 Task: Find connections with filter location Svendborg with filter topic #2021with filter profile language Spanish with filter current company Cornerstone OnDemand with filter school Punyashlok Ahilyadevi Holkar Solapur University, Solapur with filter industry Baked Goods Manufacturing with filter service category Ghostwriting with filter keywords title Office Volunteer
Action: Mouse moved to (546, 71)
Screenshot: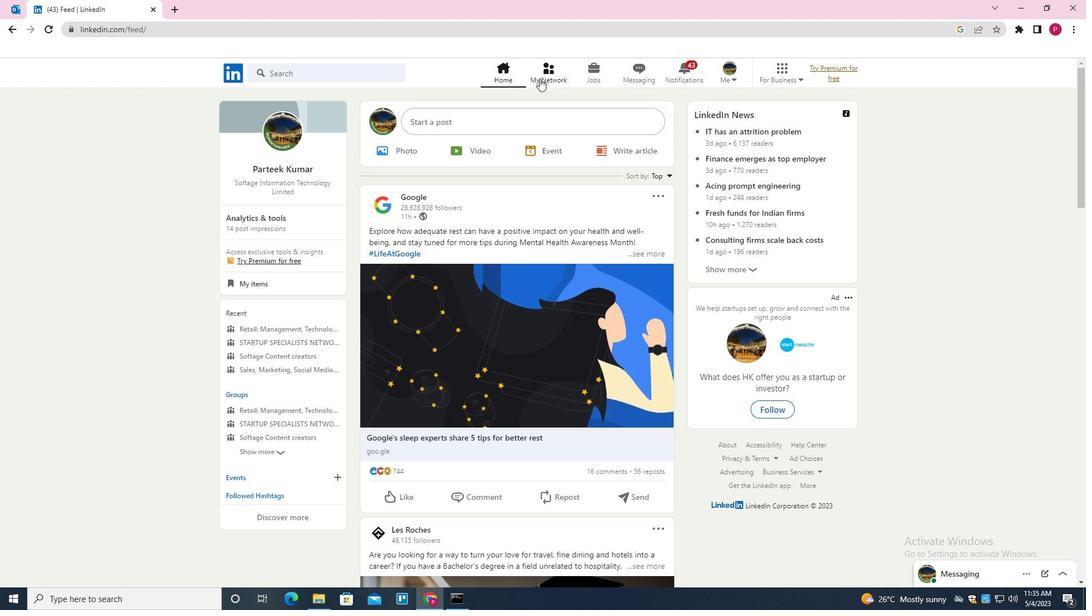 
Action: Mouse pressed left at (546, 71)
Screenshot: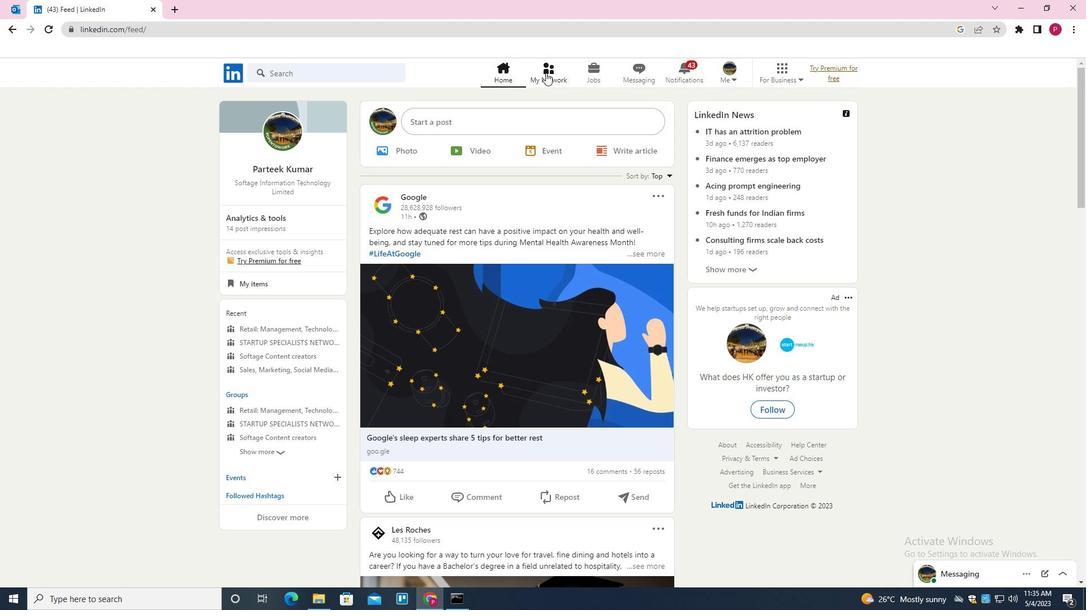 
Action: Mouse moved to (343, 136)
Screenshot: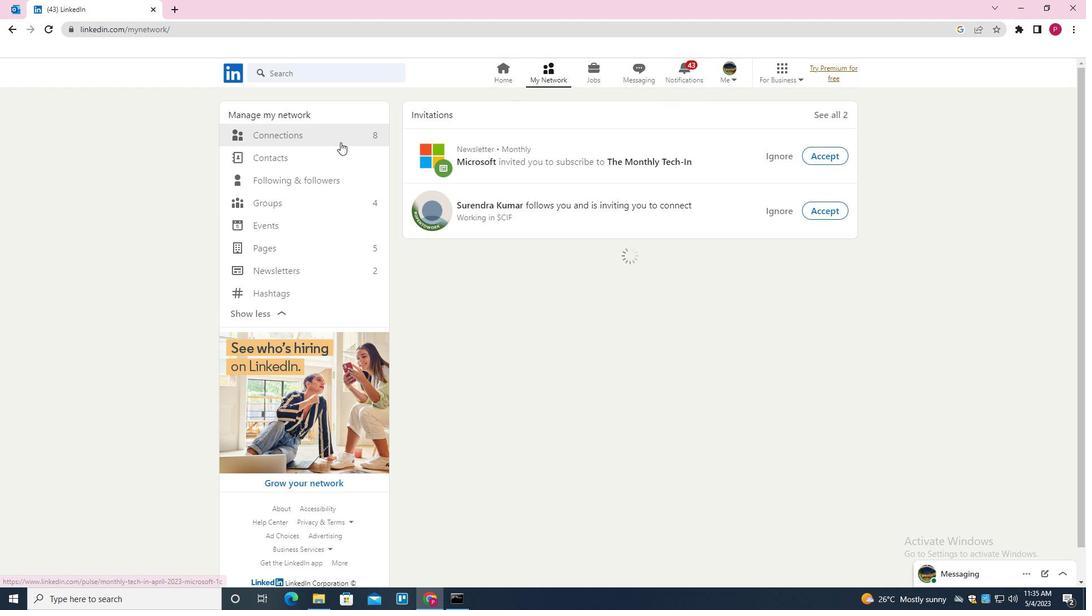 
Action: Mouse pressed left at (343, 136)
Screenshot: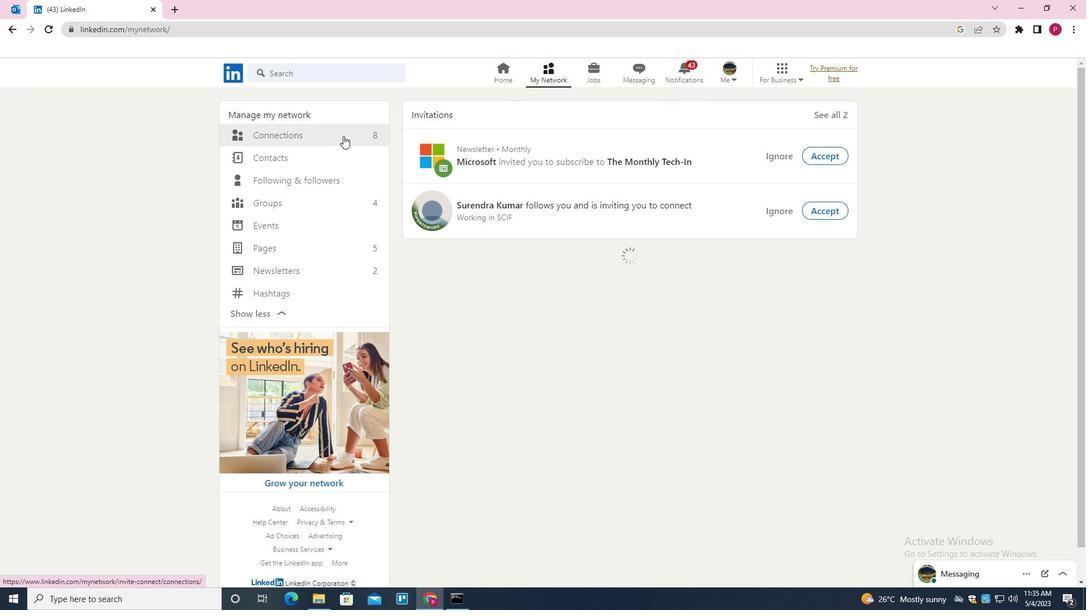 
Action: Mouse moved to (645, 136)
Screenshot: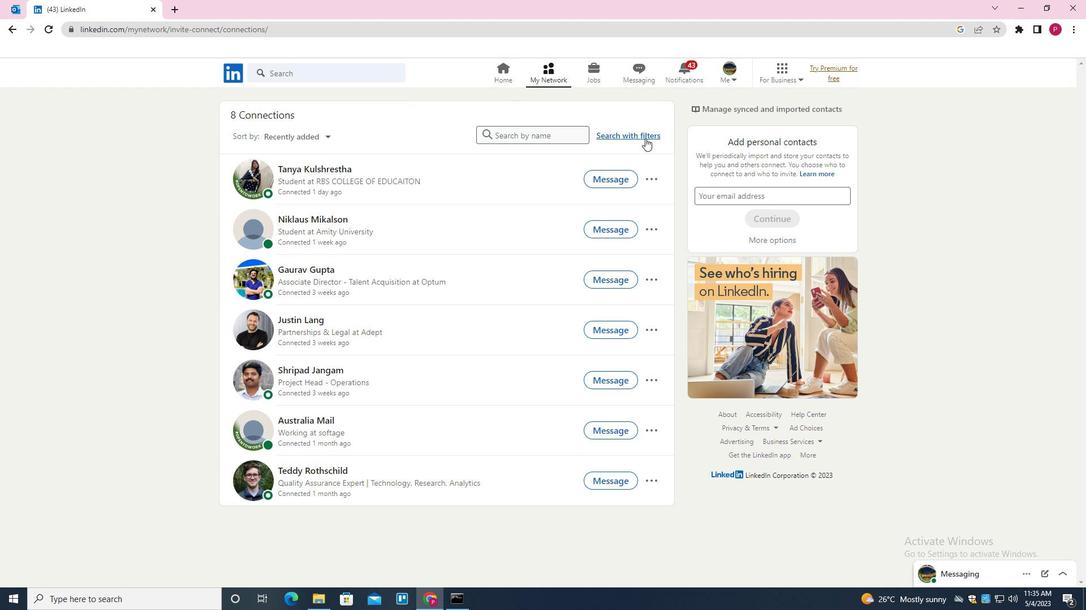 
Action: Mouse pressed left at (645, 136)
Screenshot: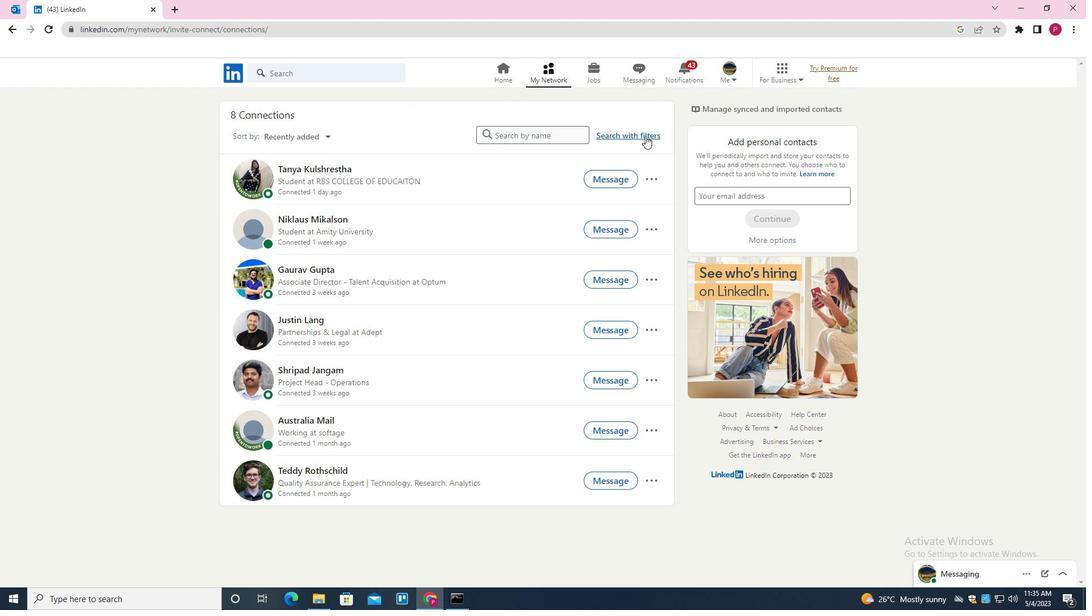 
Action: Mouse moved to (576, 102)
Screenshot: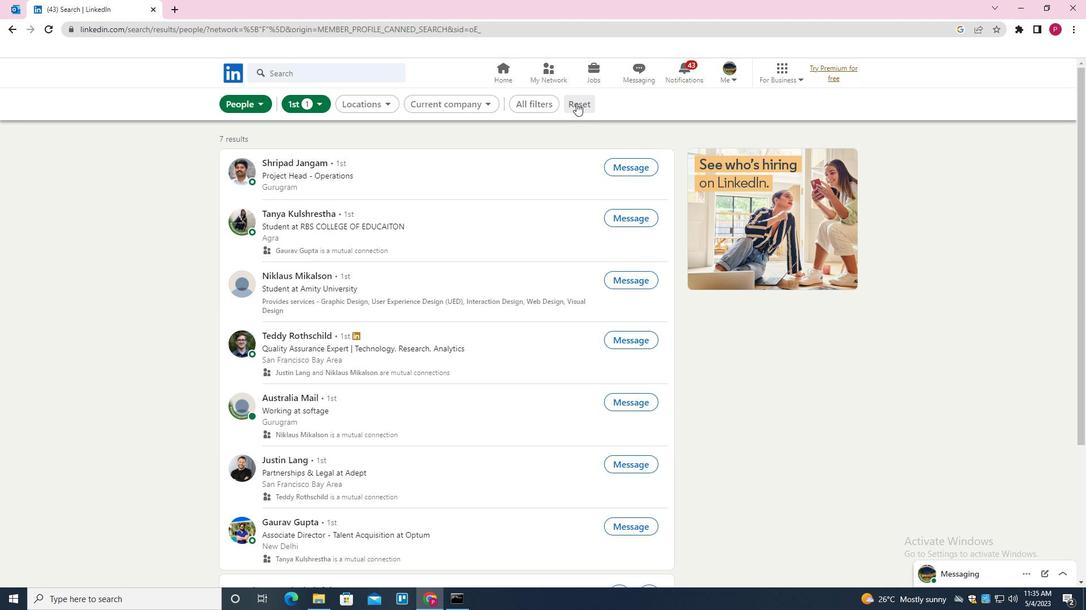 
Action: Mouse pressed left at (576, 102)
Screenshot: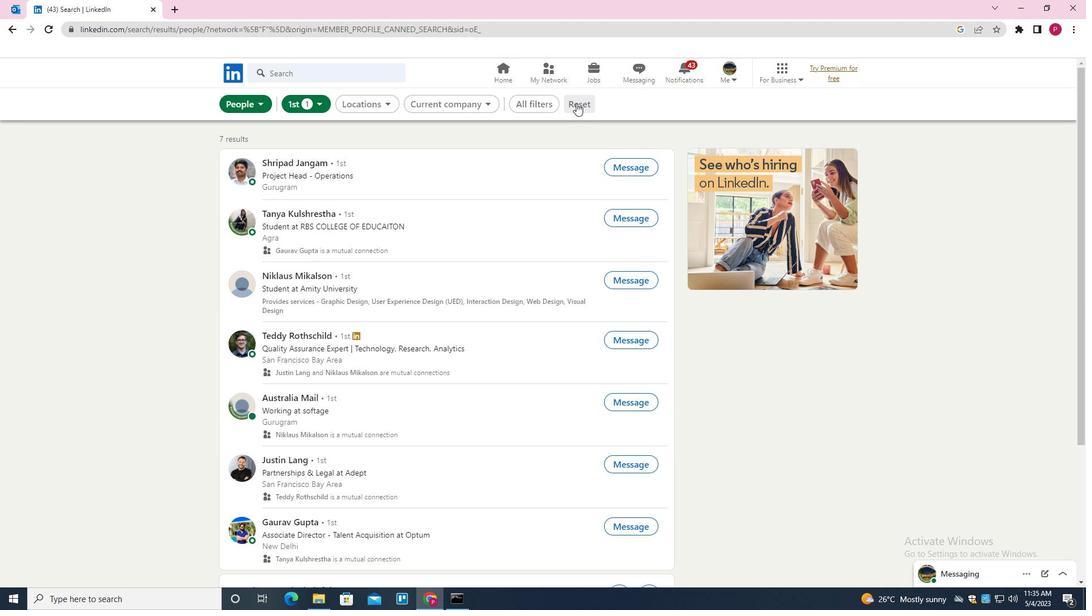 
Action: Mouse moved to (562, 109)
Screenshot: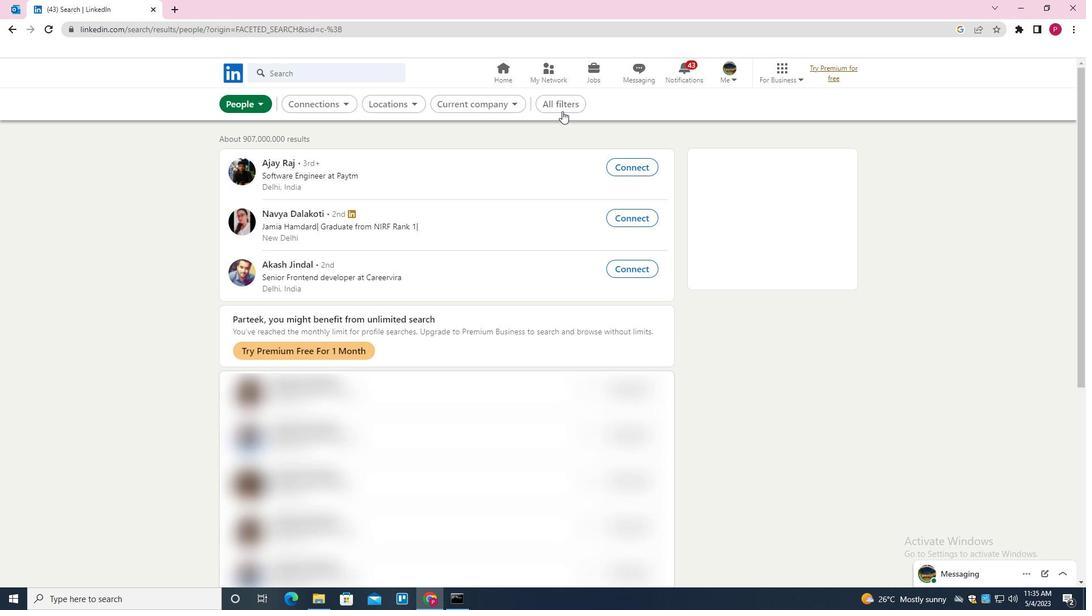 
Action: Mouse pressed left at (562, 109)
Screenshot: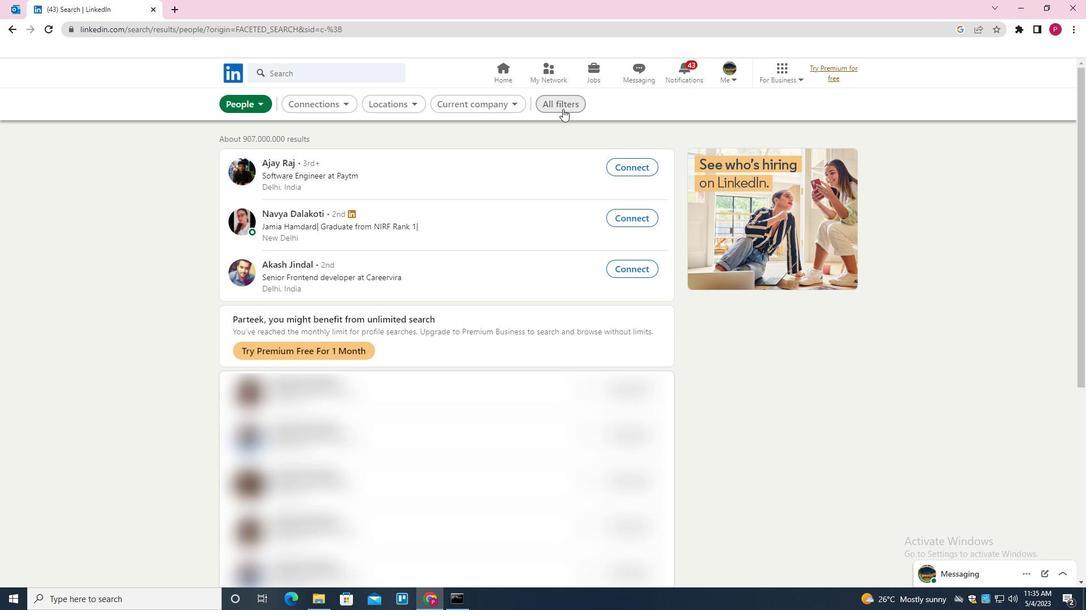
Action: Mouse moved to (898, 268)
Screenshot: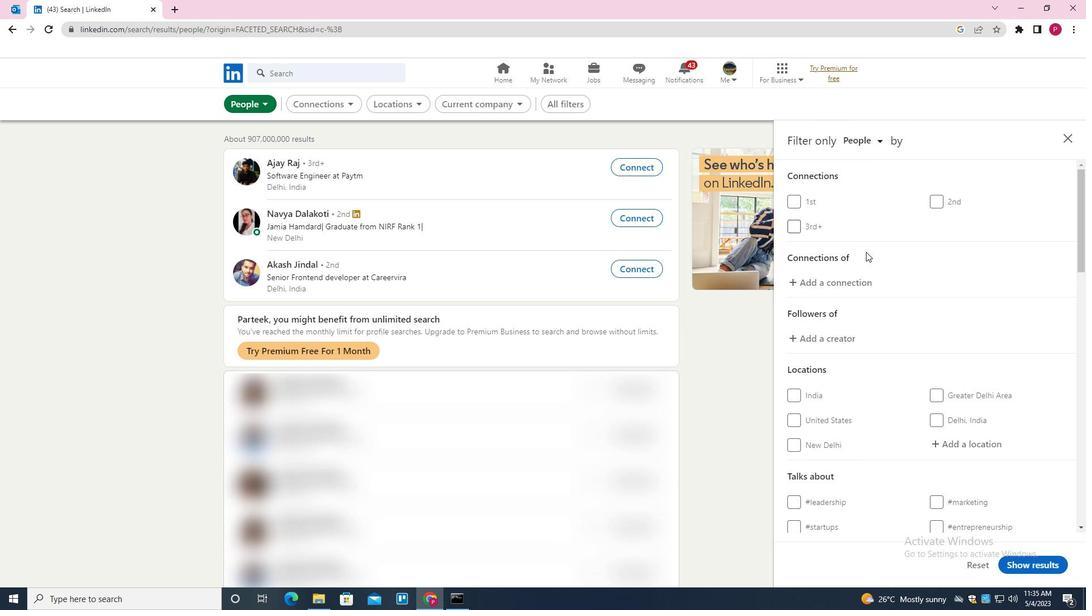 
Action: Mouse scrolled (898, 268) with delta (0, 0)
Screenshot: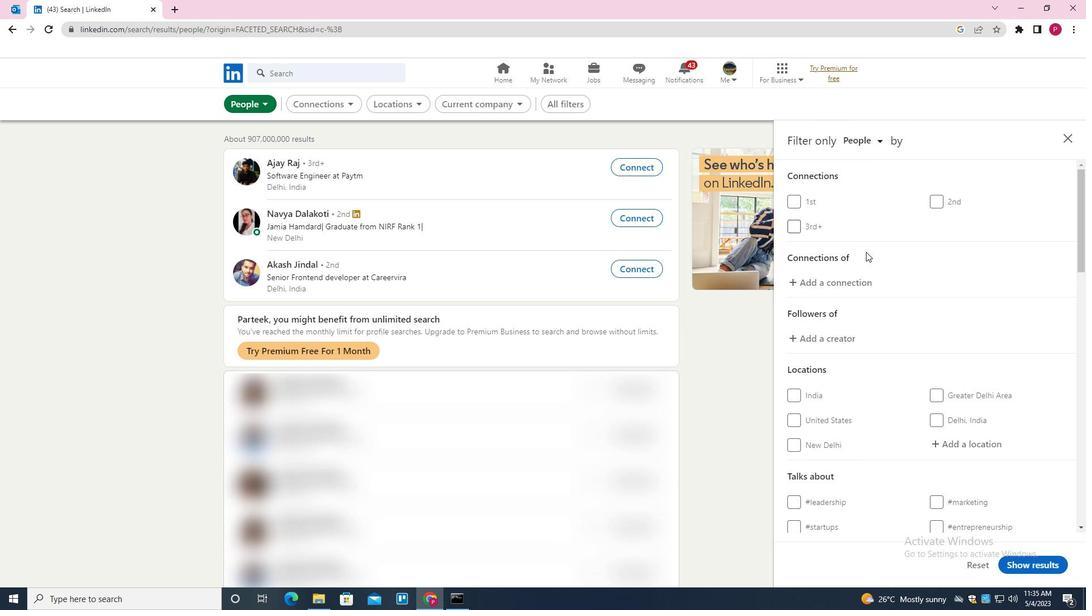 
Action: Mouse moved to (908, 272)
Screenshot: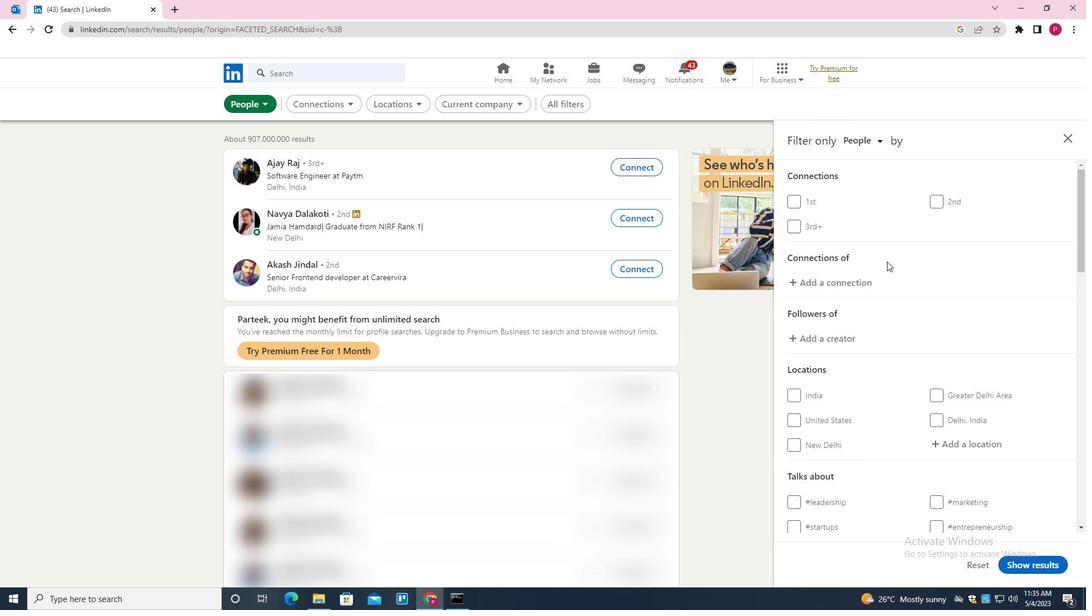 
Action: Mouse scrolled (908, 272) with delta (0, 0)
Screenshot: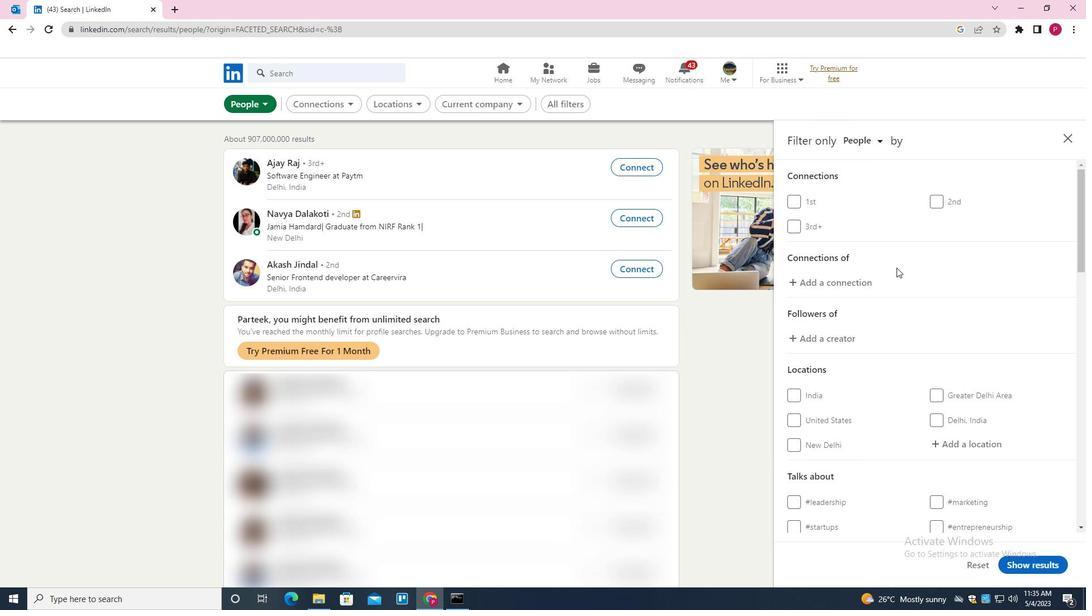 
Action: Mouse moved to (955, 324)
Screenshot: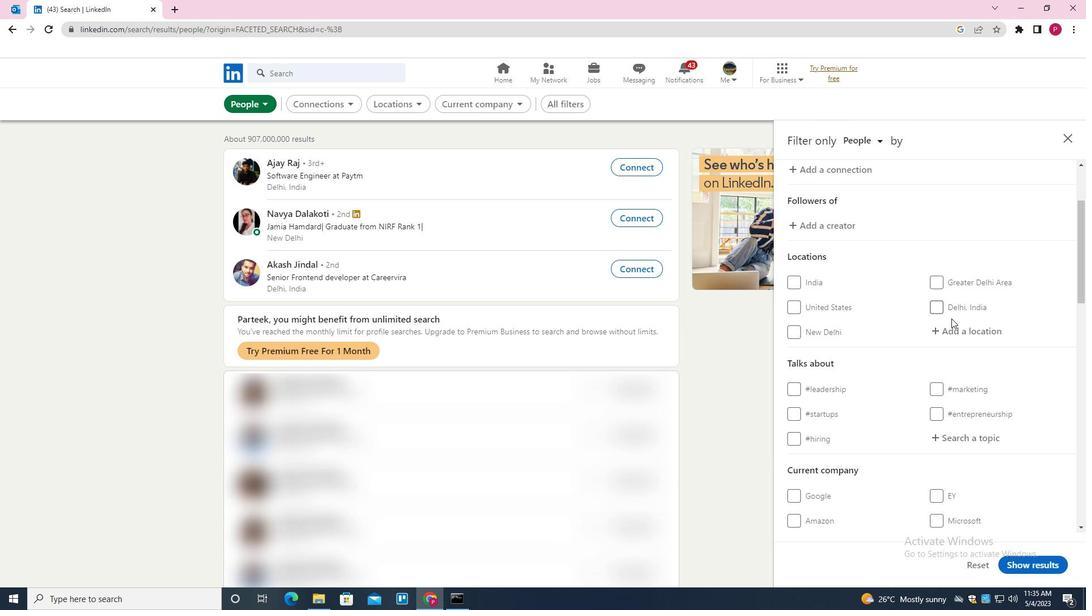 
Action: Mouse pressed left at (955, 324)
Screenshot: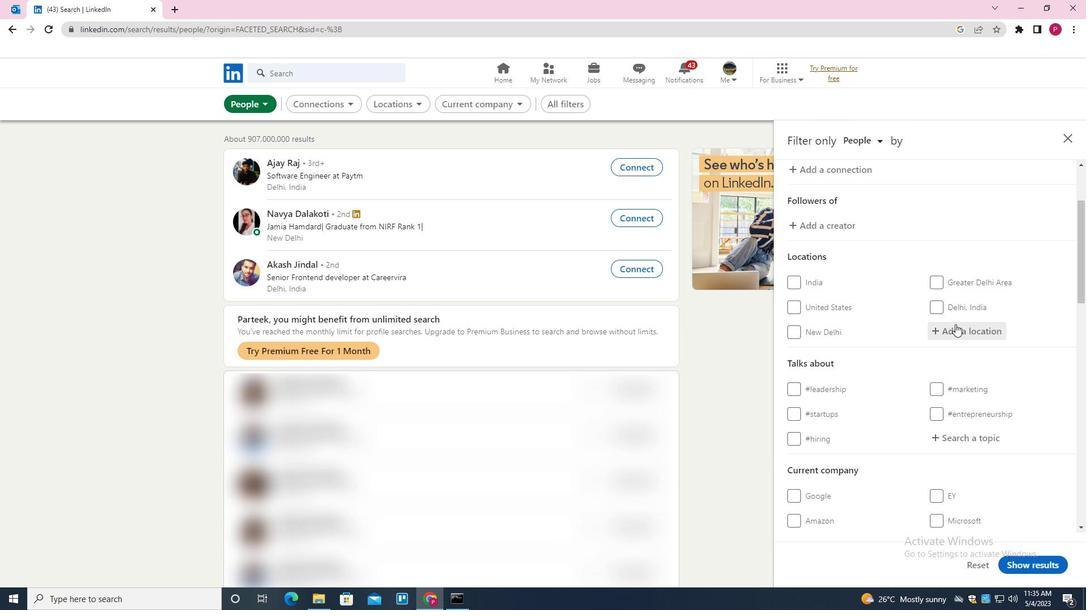 
Action: Key pressed <Key.shift>SVENDBORG<Key.down><Key.enter>
Screenshot: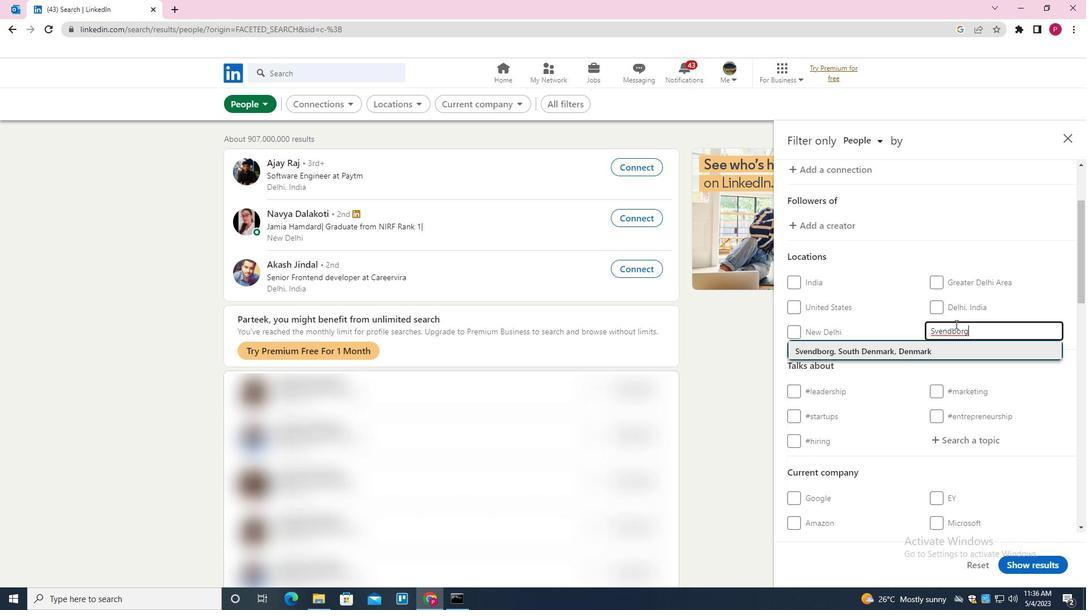 
Action: Mouse moved to (922, 333)
Screenshot: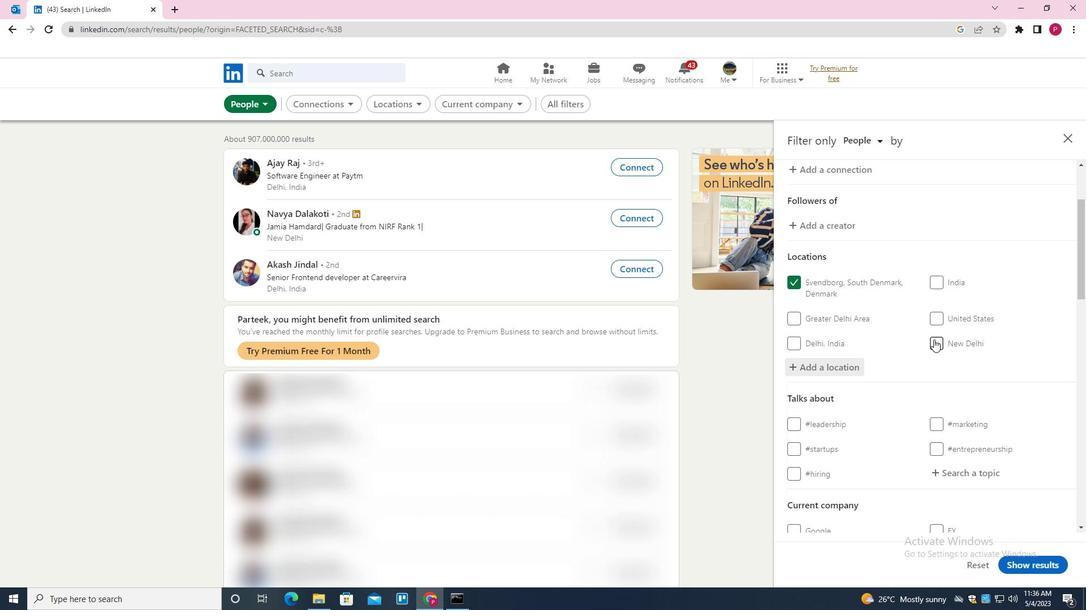 
Action: Mouse scrolled (922, 333) with delta (0, 0)
Screenshot: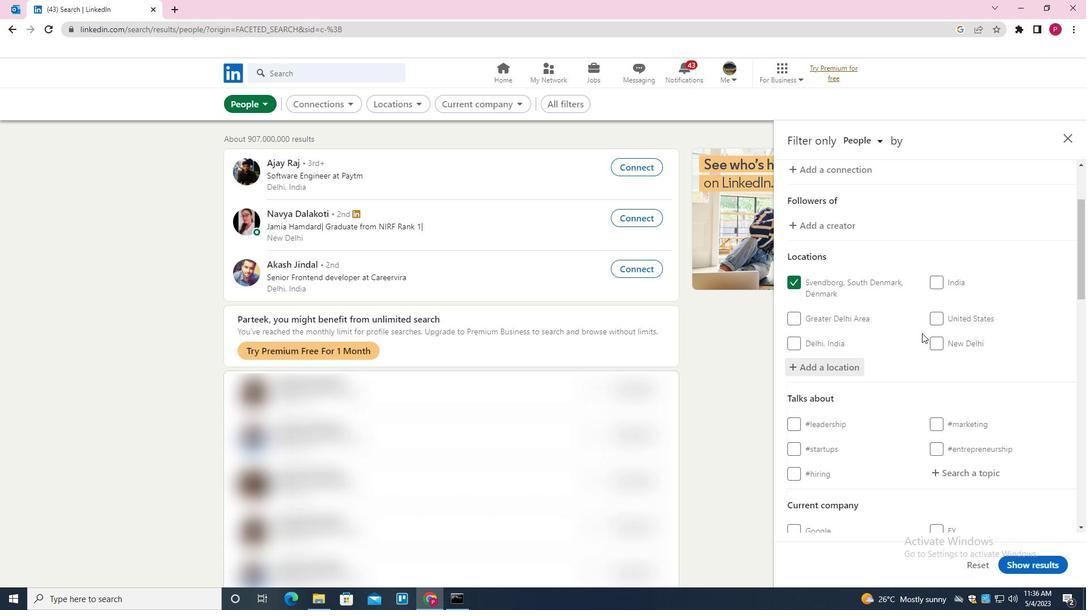 
Action: Mouse moved to (923, 333)
Screenshot: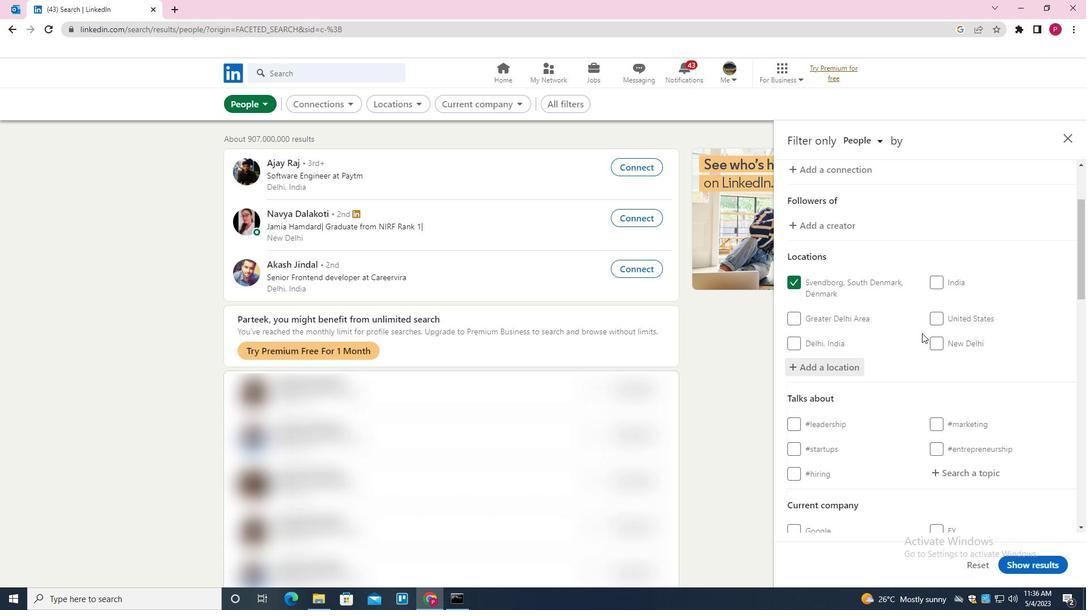 
Action: Mouse scrolled (923, 333) with delta (0, 0)
Screenshot: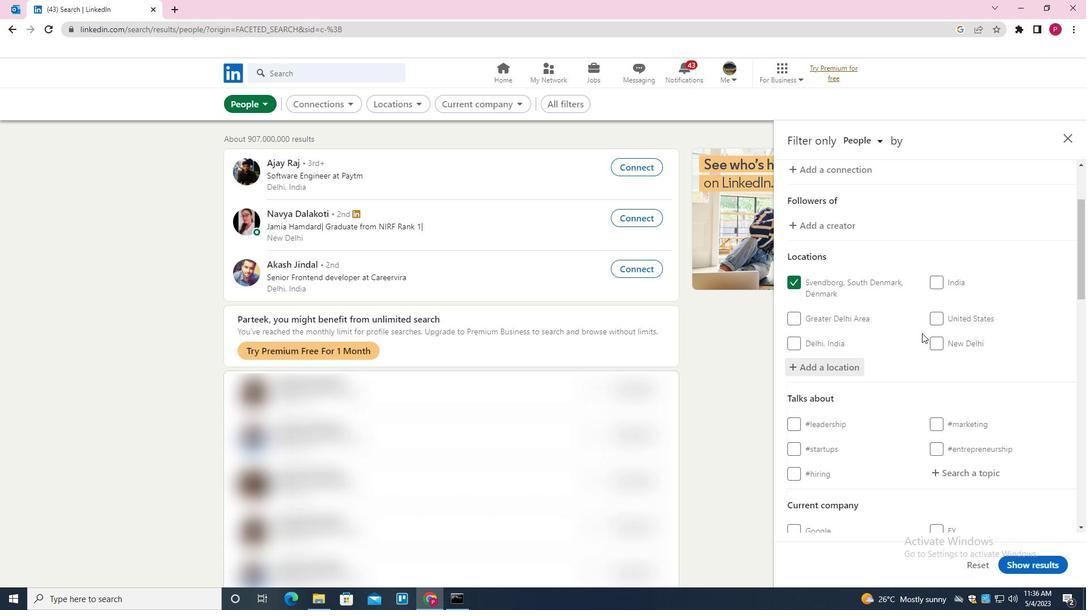 
Action: Mouse moved to (933, 337)
Screenshot: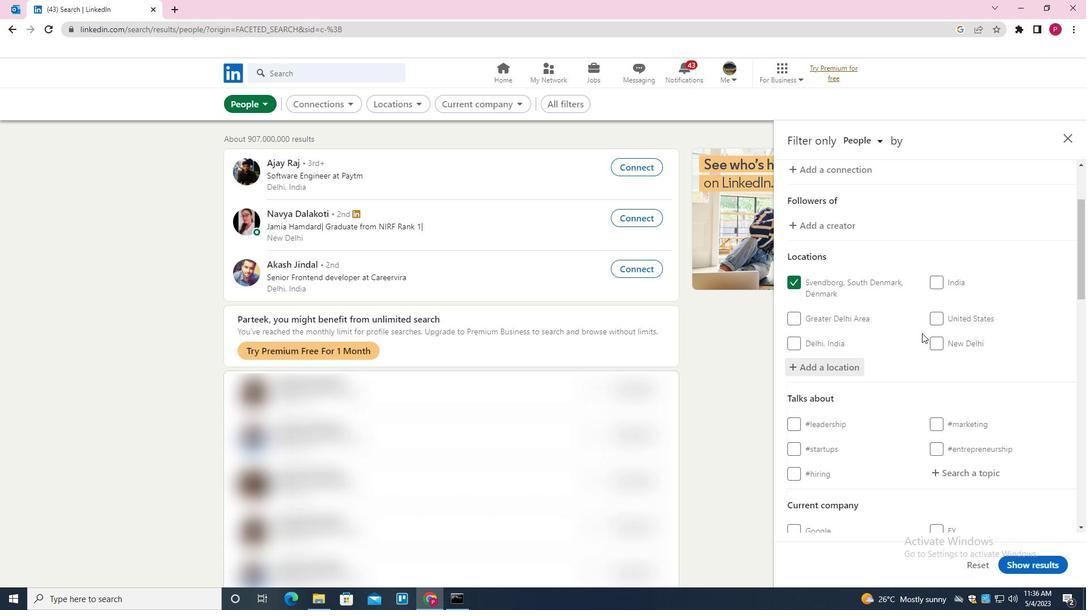
Action: Mouse scrolled (933, 337) with delta (0, 0)
Screenshot: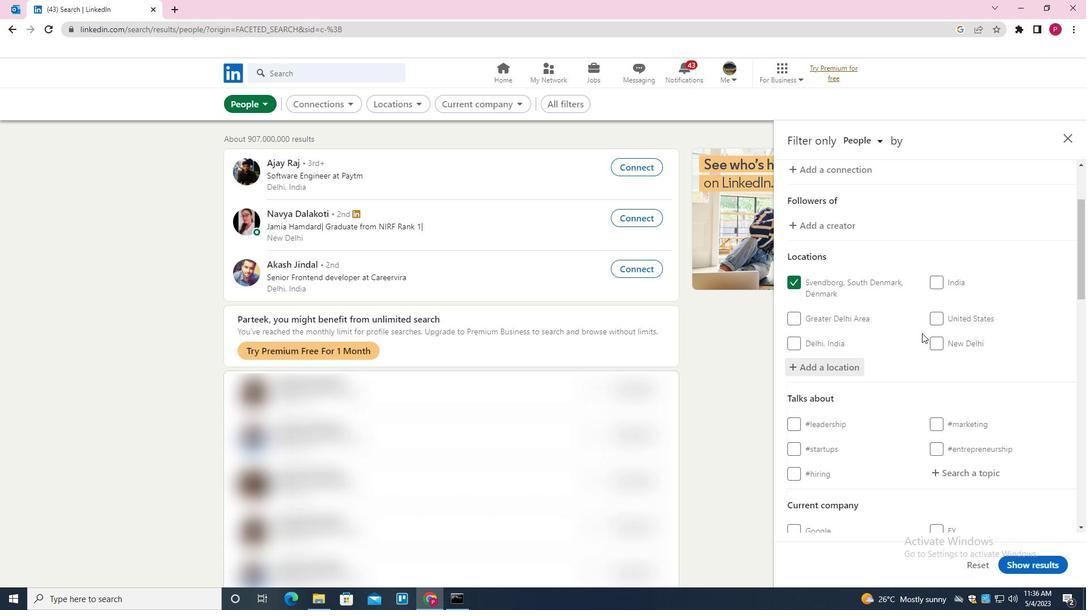 
Action: Mouse moved to (975, 308)
Screenshot: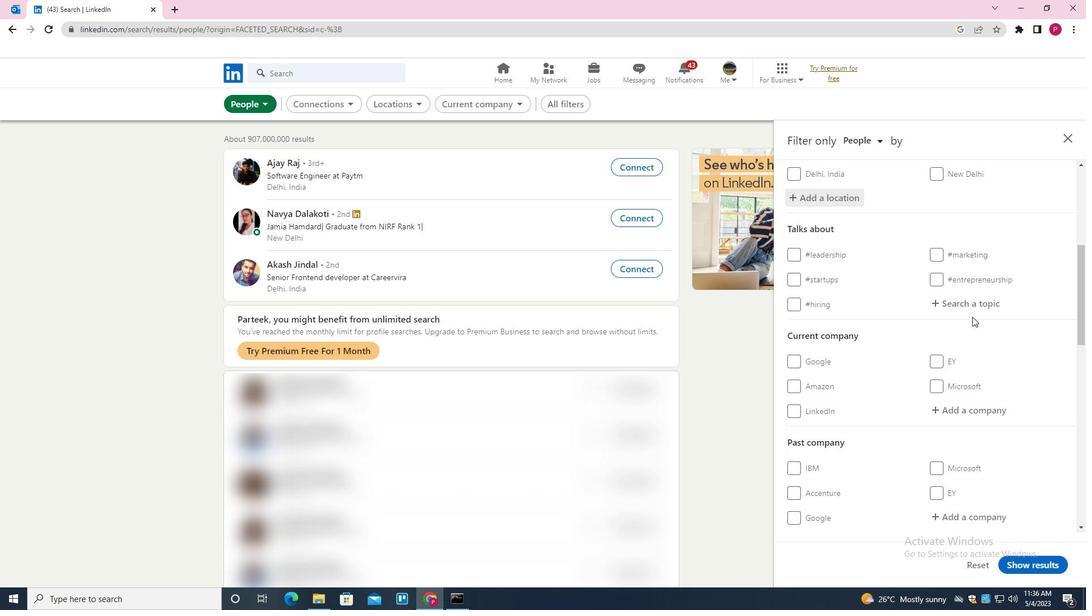 
Action: Mouse pressed left at (975, 308)
Screenshot: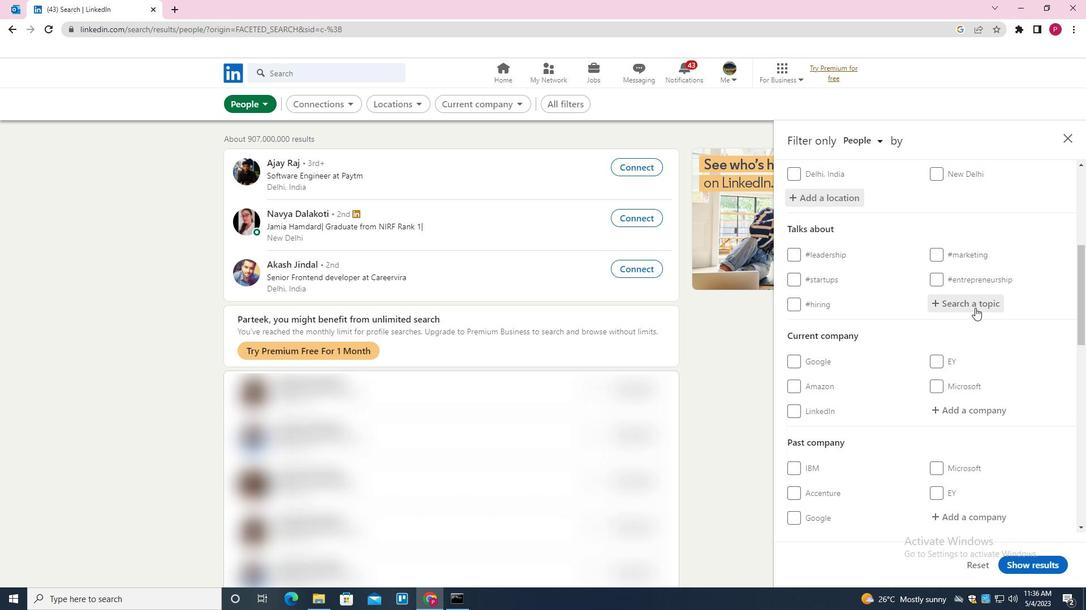 
Action: Mouse moved to (972, 309)
Screenshot: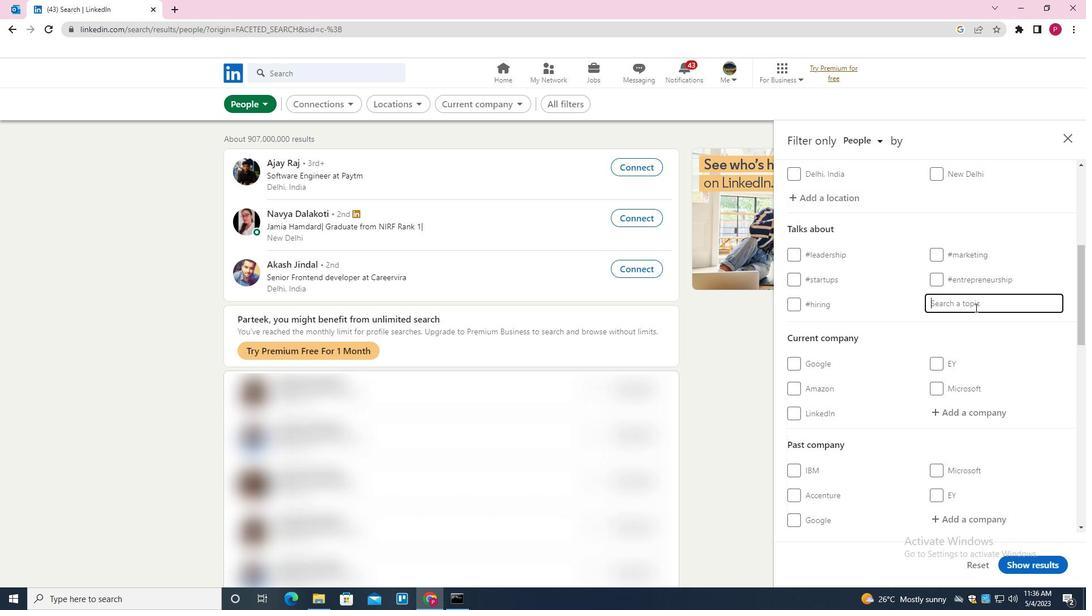 
Action: Key pressed 2021<Key.down><Key.enter>
Screenshot: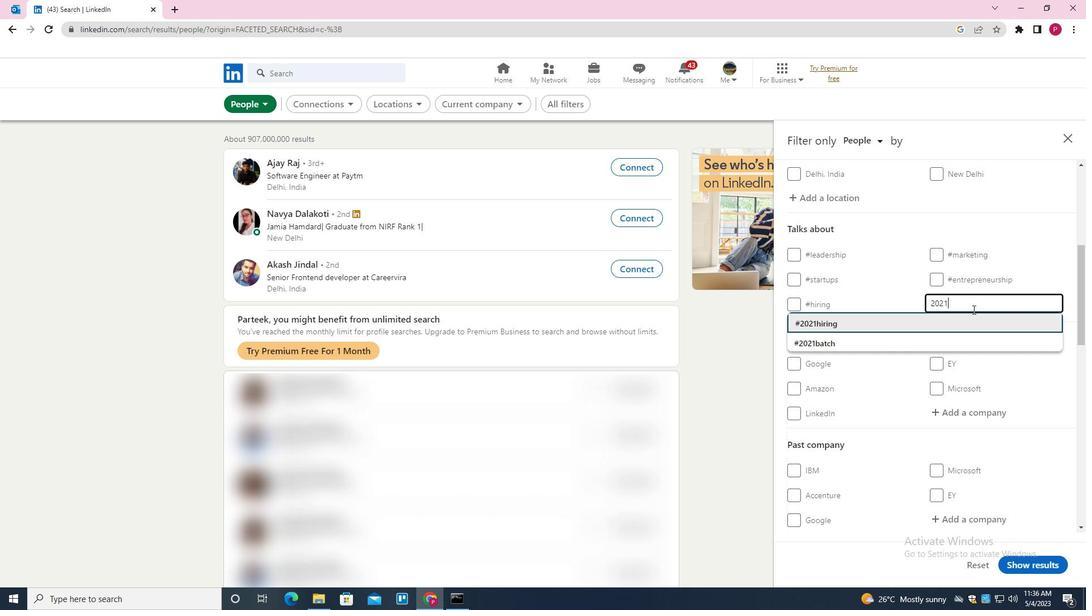 
Action: Mouse moved to (909, 314)
Screenshot: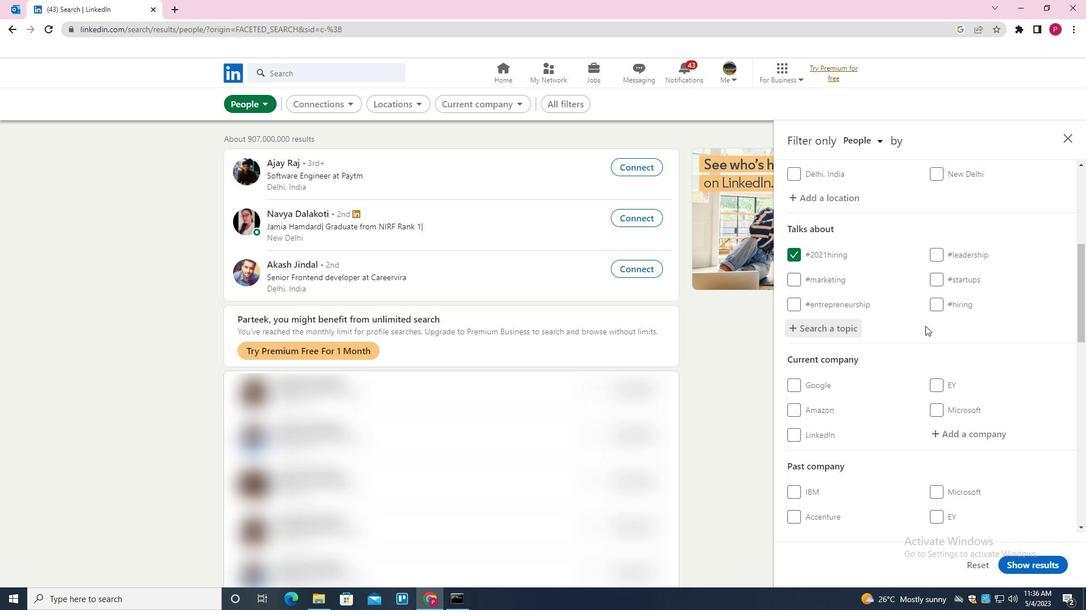 
Action: Mouse scrolled (909, 313) with delta (0, 0)
Screenshot: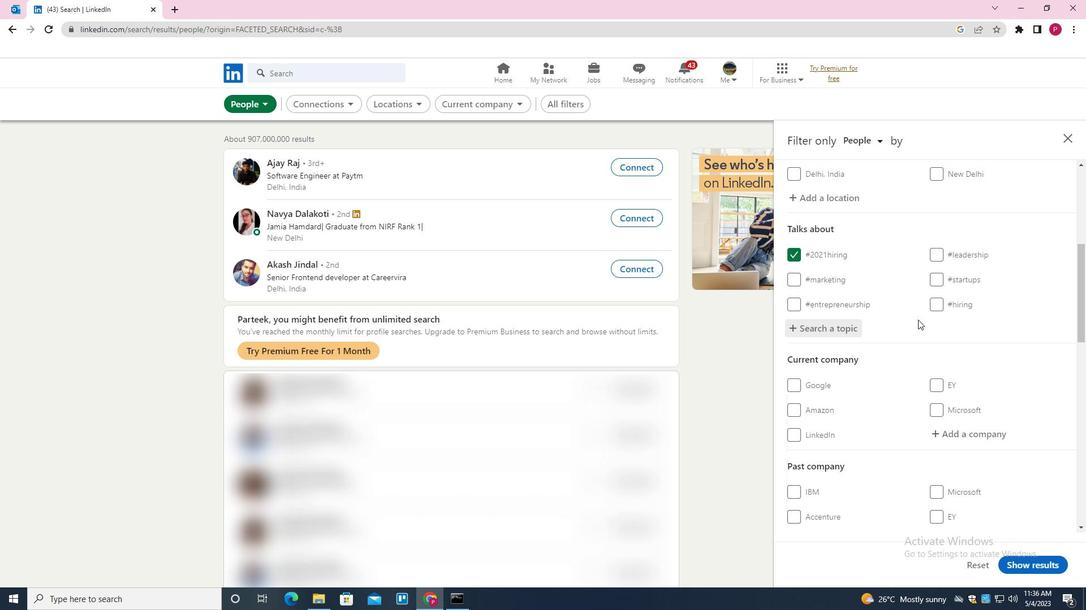 
Action: Mouse scrolled (909, 313) with delta (0, 0)
Screenshot: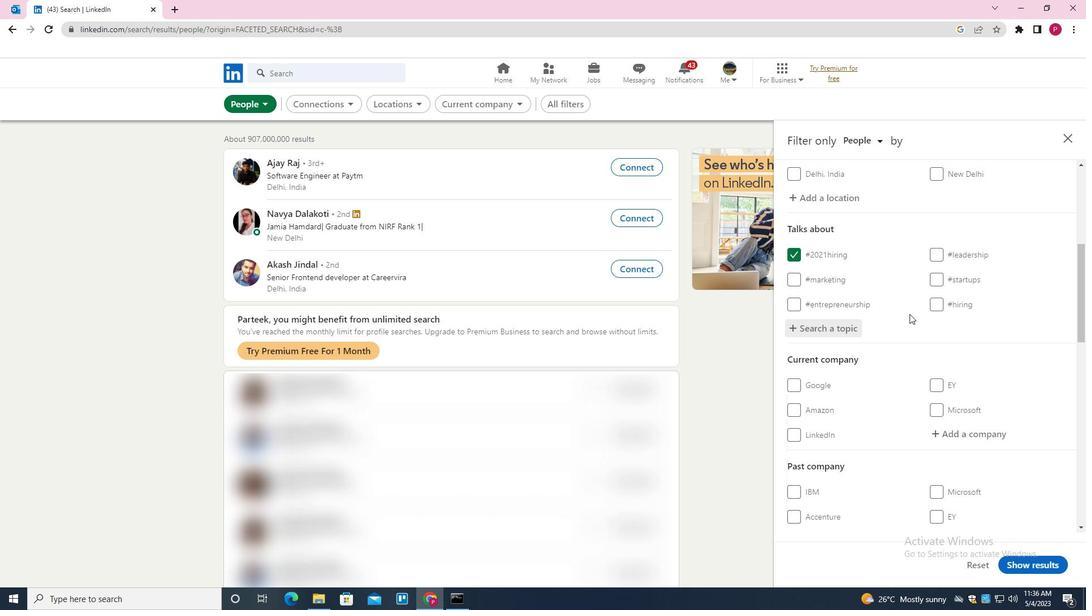 
Action: Mouse moved to (911, 306)
Screenshot: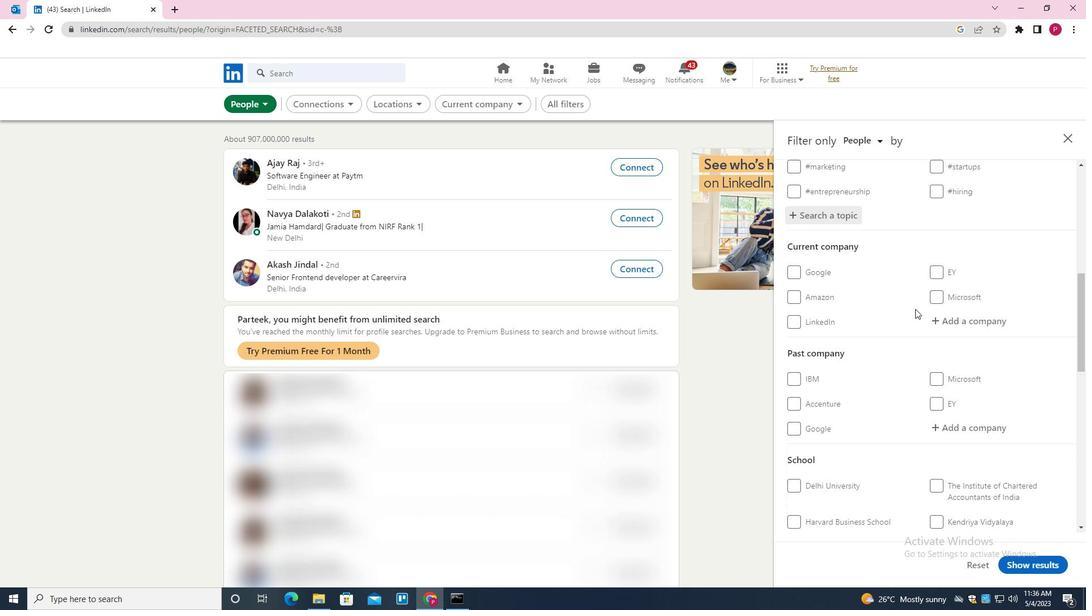 
Action: Mouse scrolled (911, 305) with delta (0, 0)
Screenshot: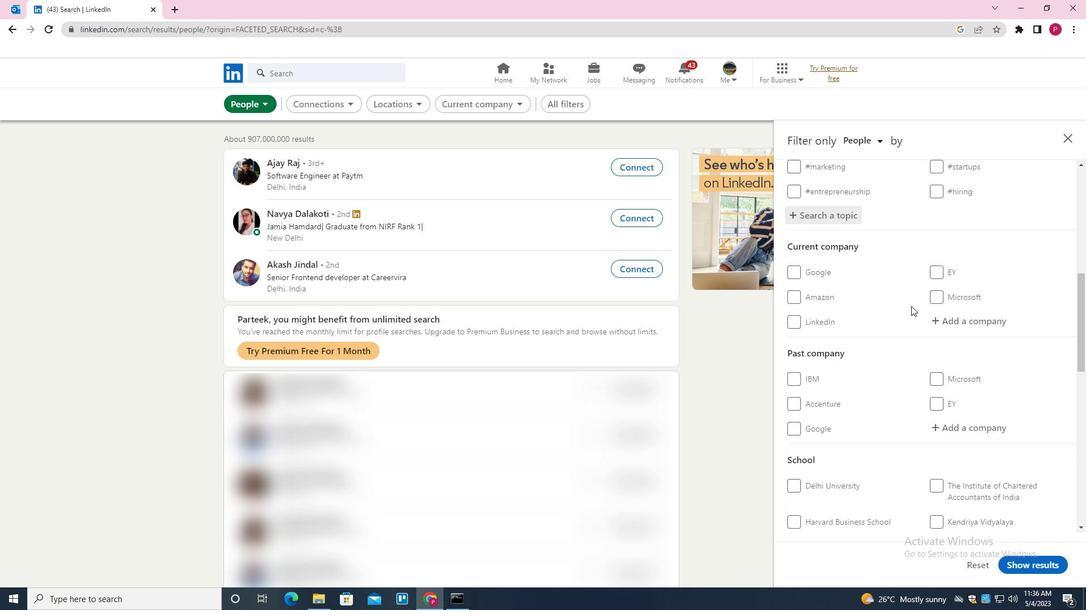 
Action: Mouse moved to (901, 299)
Screenshot: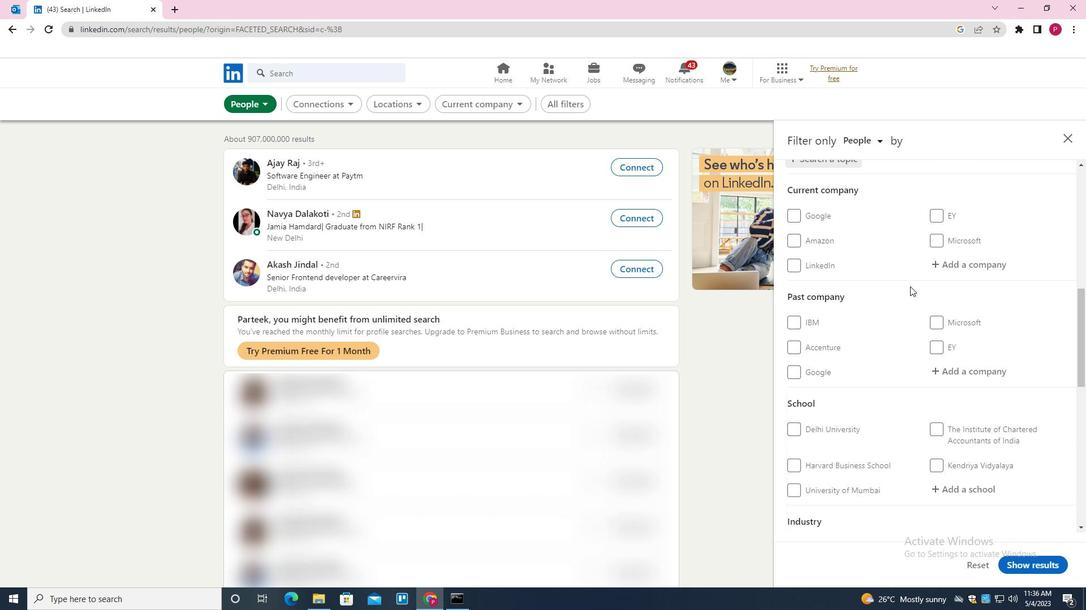 
Action: Mouse scrolled (901, 299) with delta (0, 0)
Screenshot: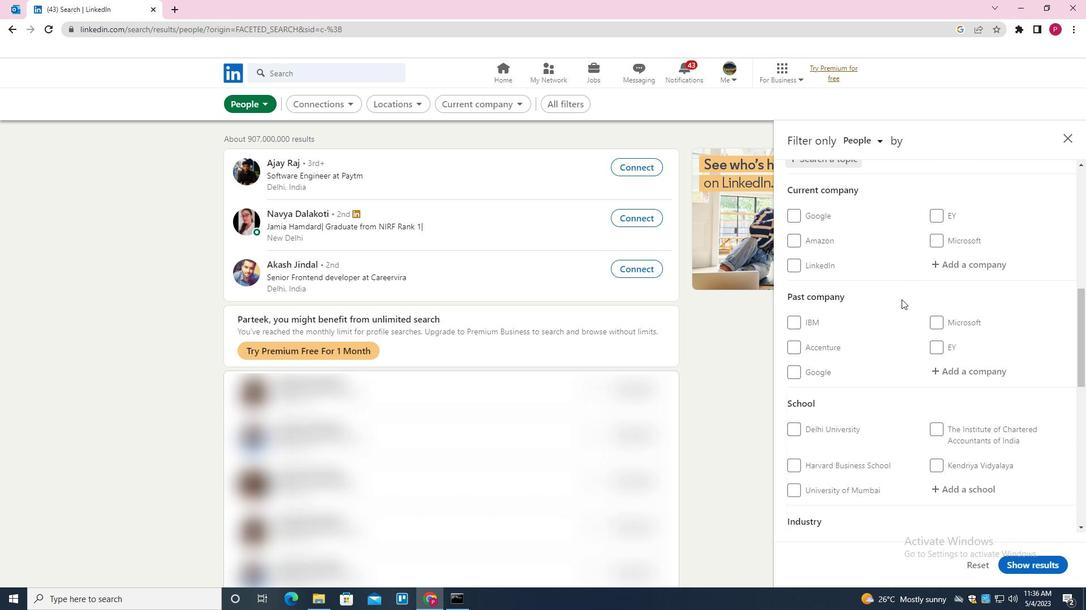 
Action: Mouse scrolled (901, 299) with delta (0, 0)
Screenshot: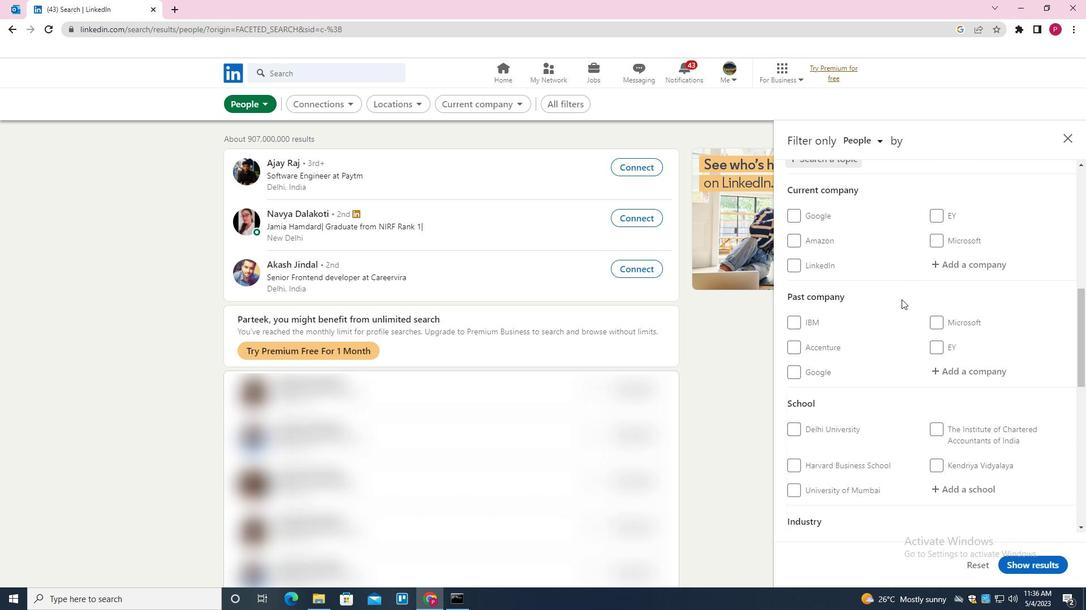 
Action: Mouse scrolled (901, 299) with delta (0, 0)
Screenshot: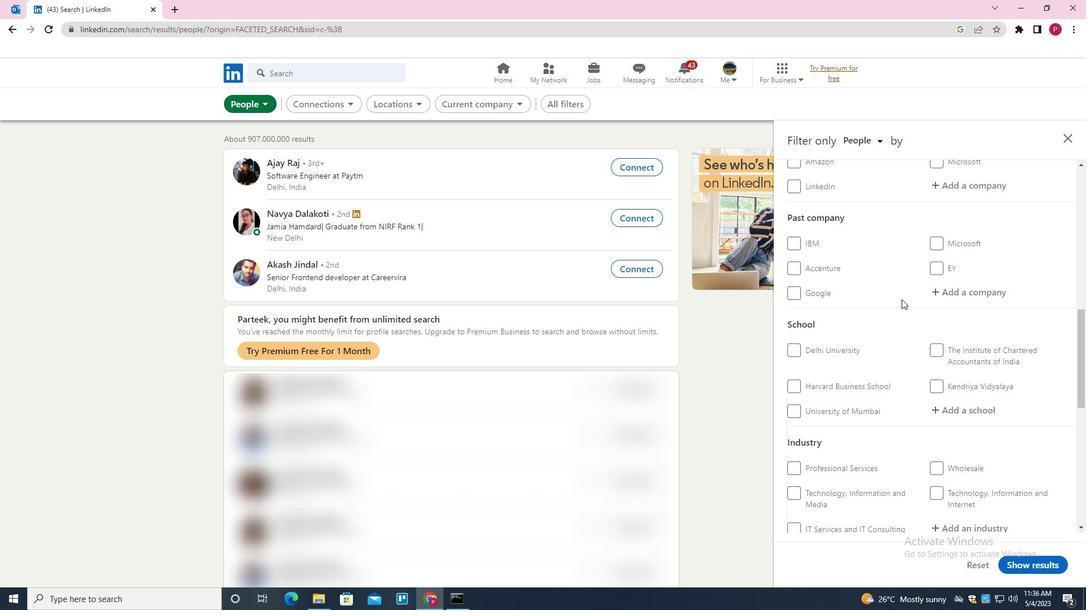
Action: Mouse moved to (898, 303)
Screenshot: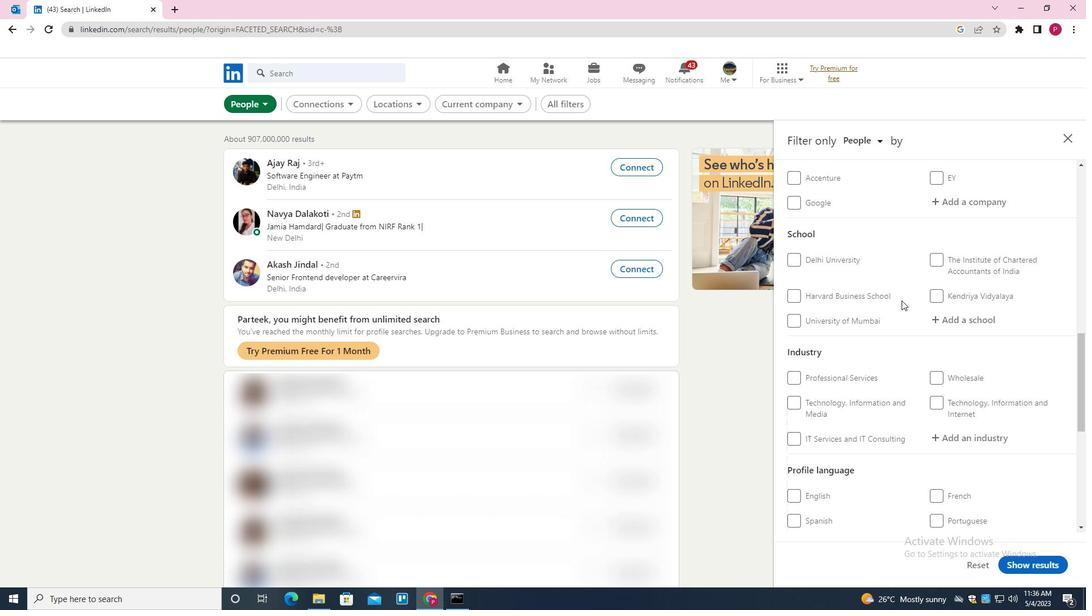 
Action: Mouse scrolled (898, 302) with delta (0, 0)
Screenshot: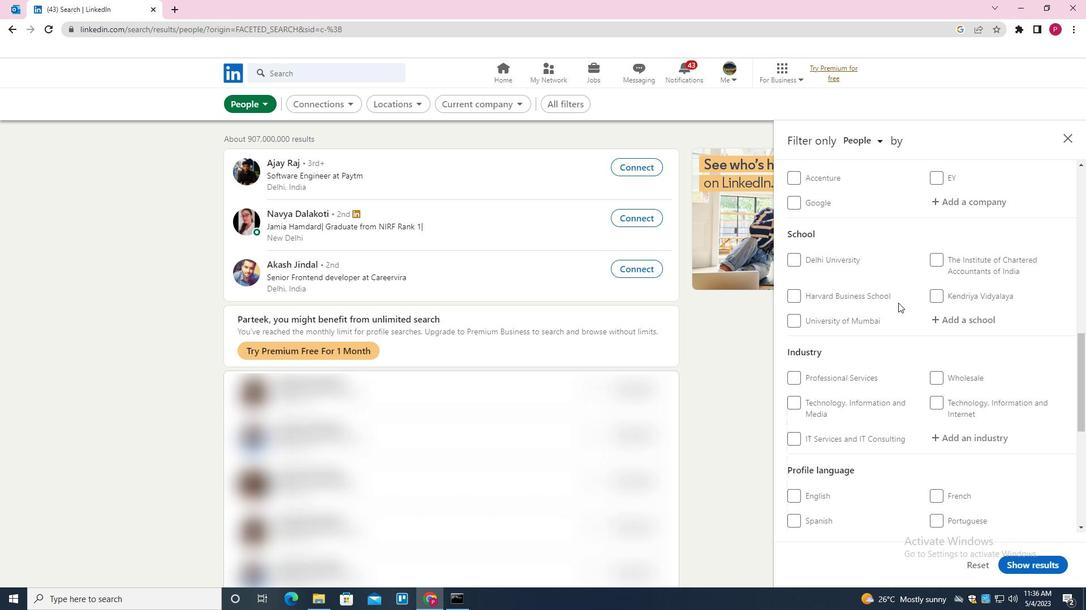 
Action: Mouse scrolled (898, 302) with delta (0, 0)
Screenshot: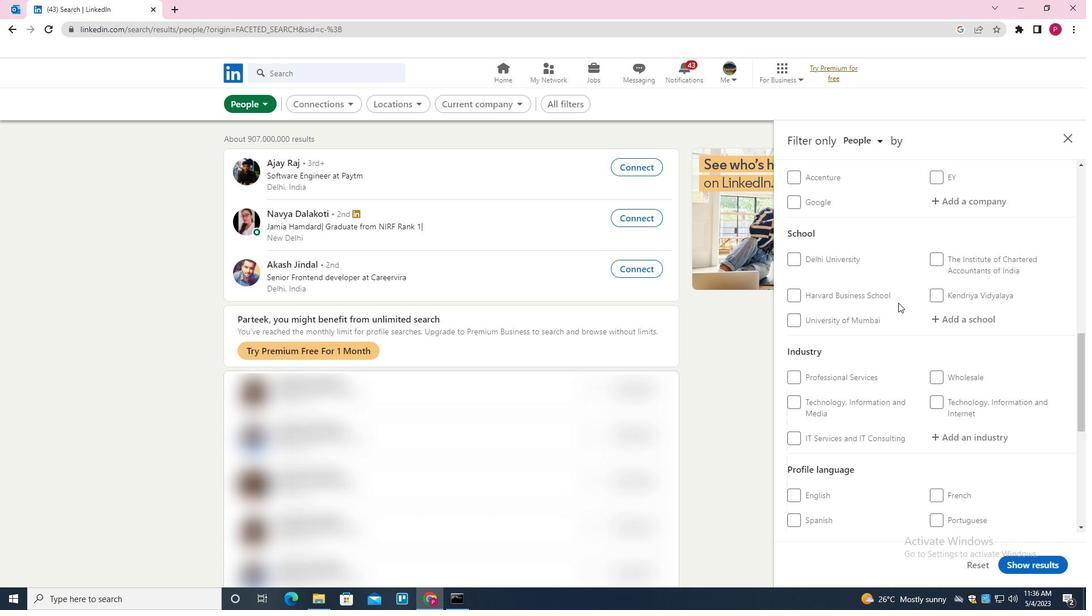 
Action: Mouse scrolled (898, 302) with delta (0, 0)
Screenshot: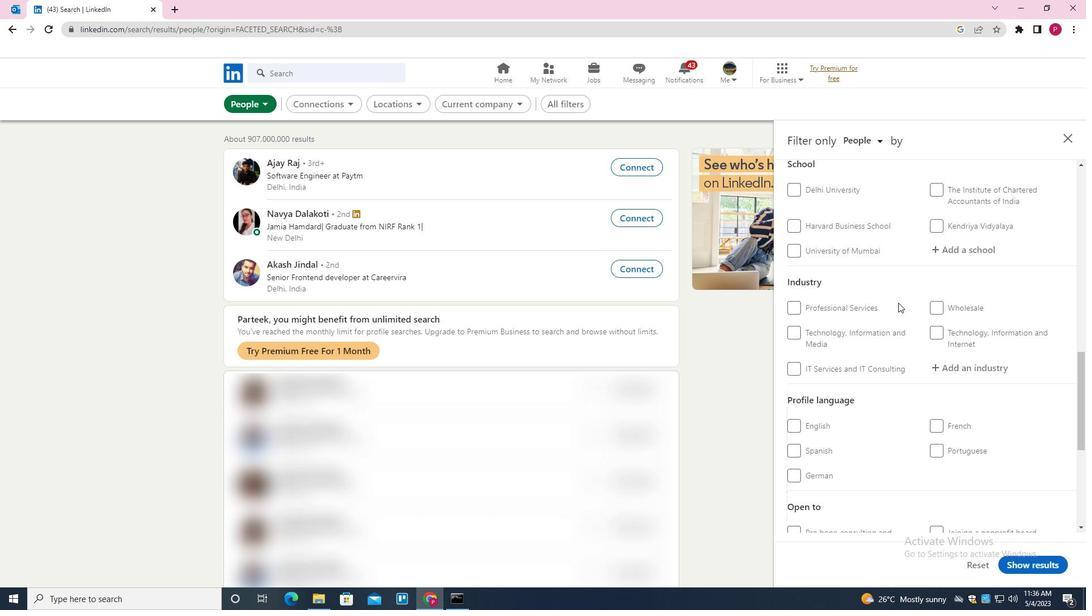 
Action: Mouse scrolled (898, 302) with delta (0, 0)
Screenshot: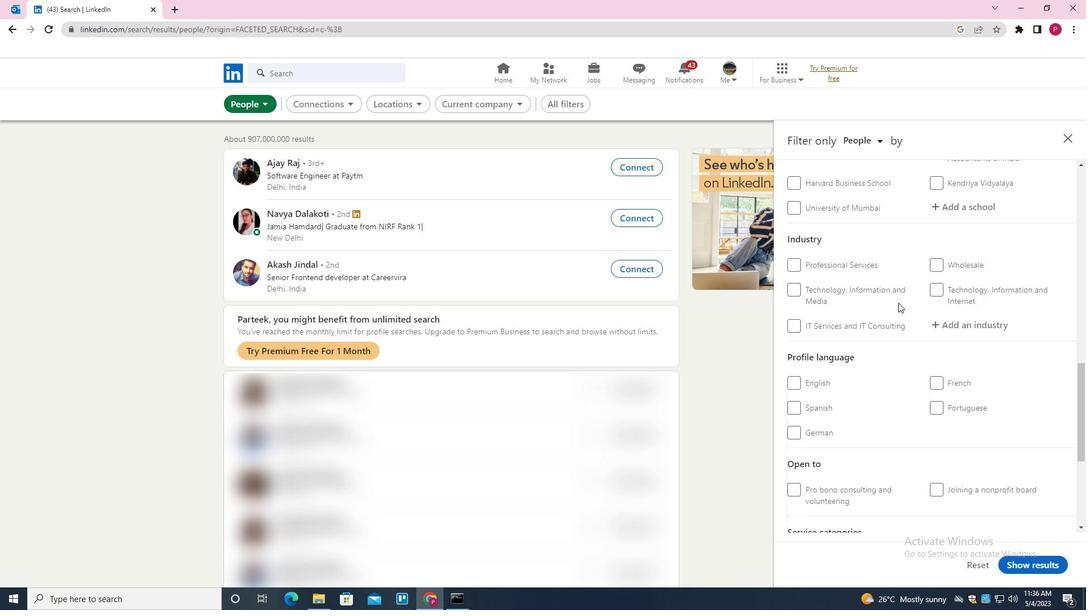 
Action: Mouse moved to (828, 292)
Screenshot: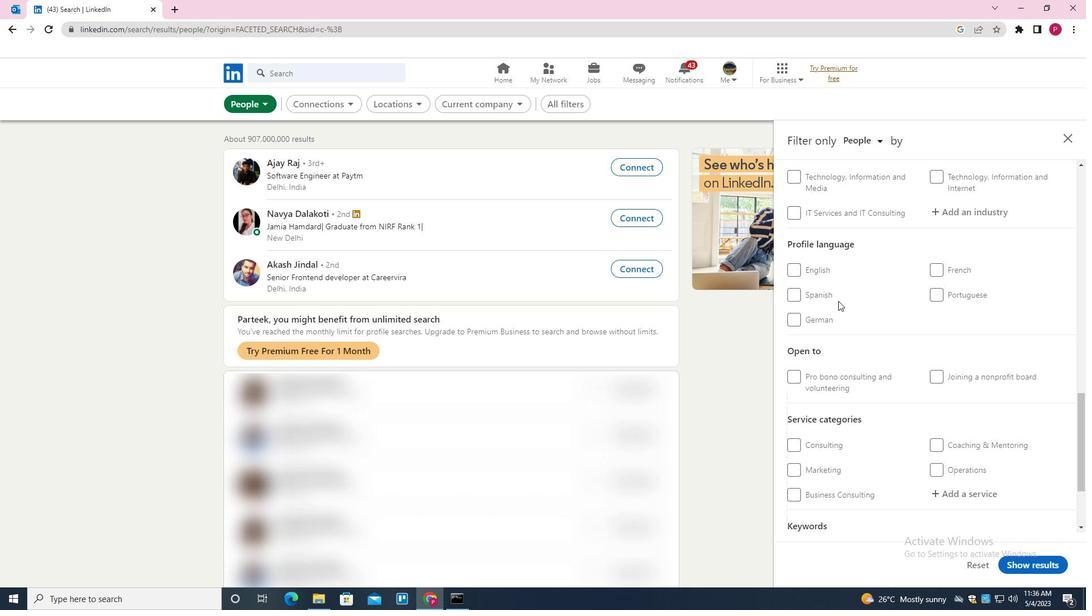 
Action: Mouse pressed left at (828, 292)
Screenshot: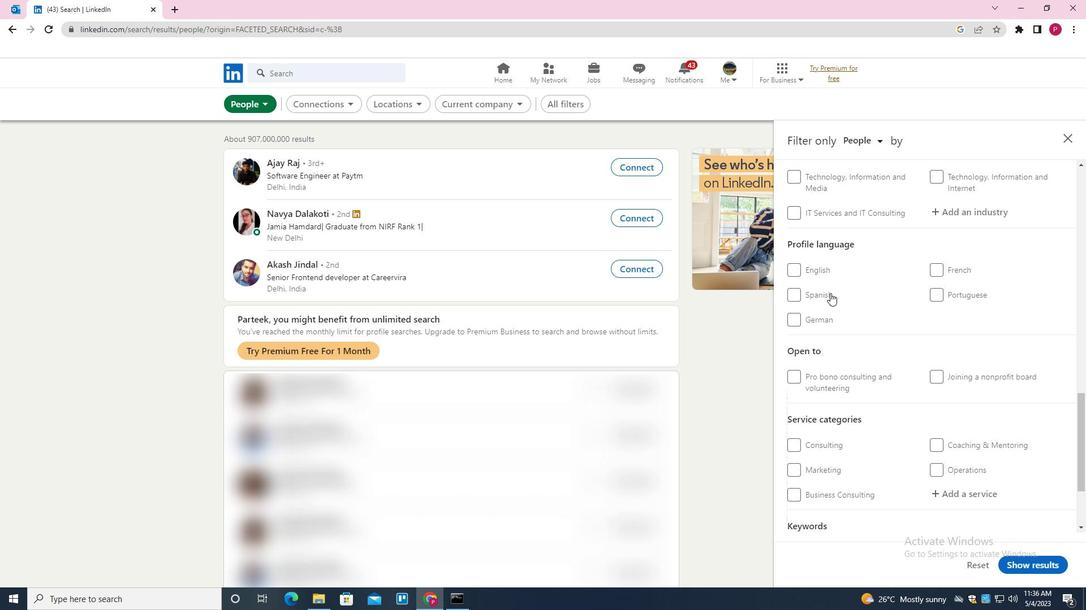 
Action: Mouse moved to (868, 312)
Screenshot: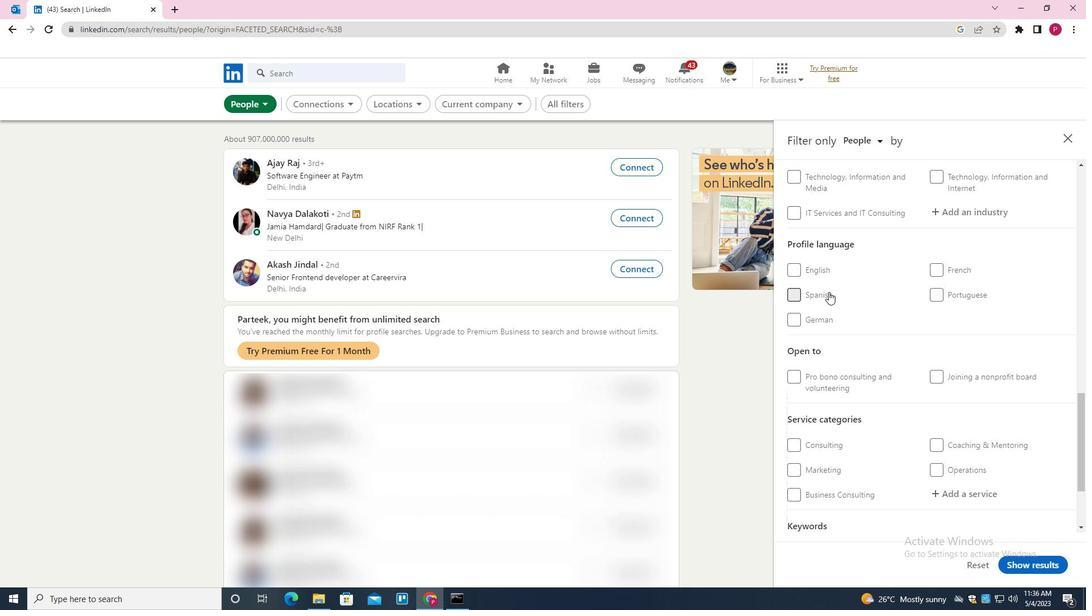 
Action: Mouse scrolled (868, 313) with delta (0, 0)
Screenshot: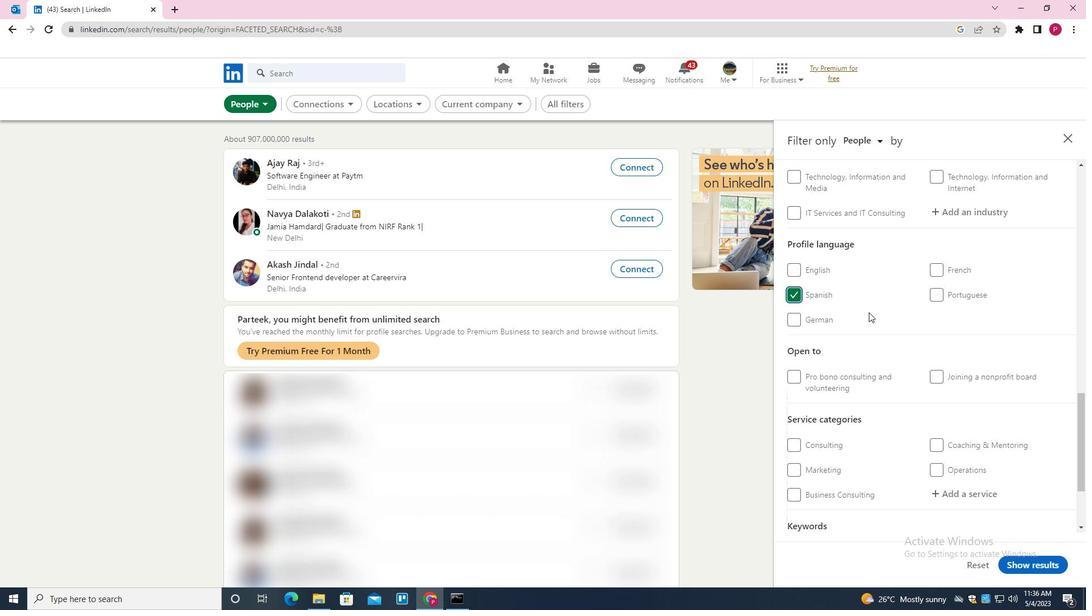 
Action: Mouse scrolled (868, 313) with delta (0, 0)
Screenshot: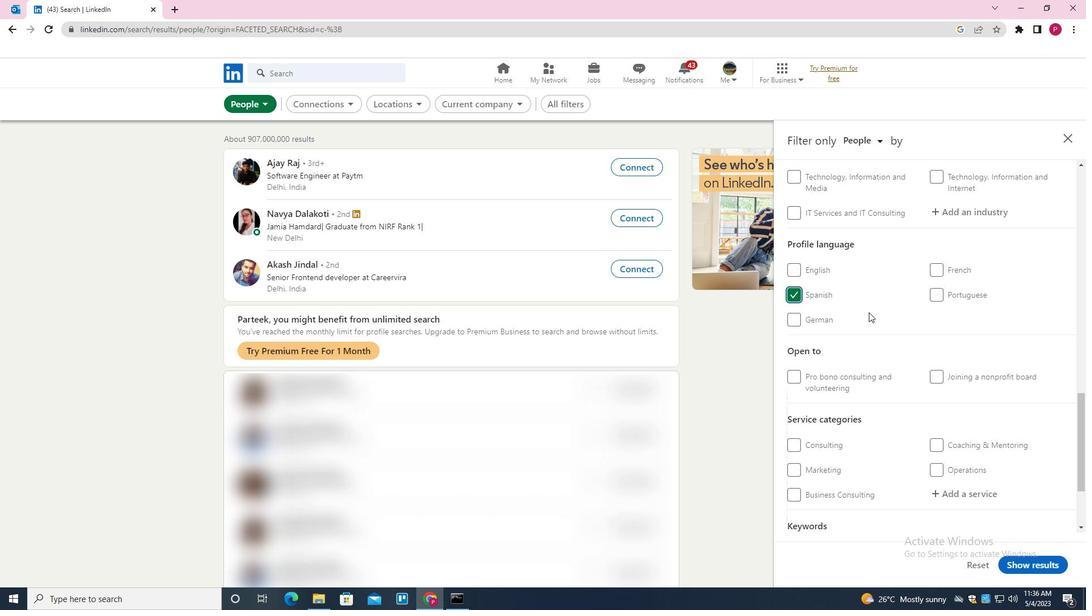 
Action: Mouse scrolled (868, 313) with delta (0, 0)
Screenshot: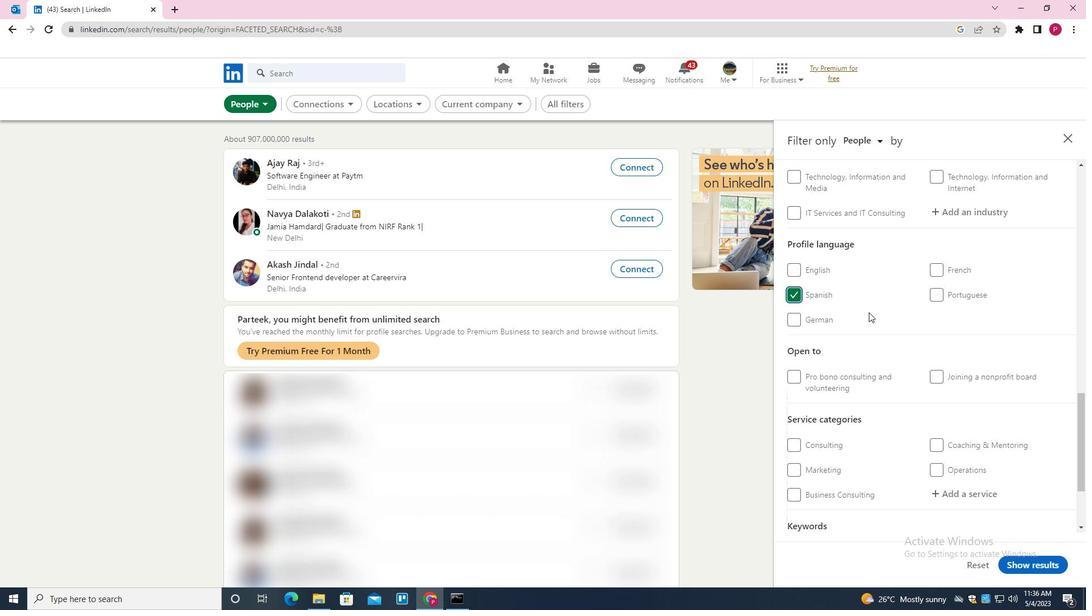 
Action: Mouse scrolled (868, 313) with delta (0, 0)
Screenshot: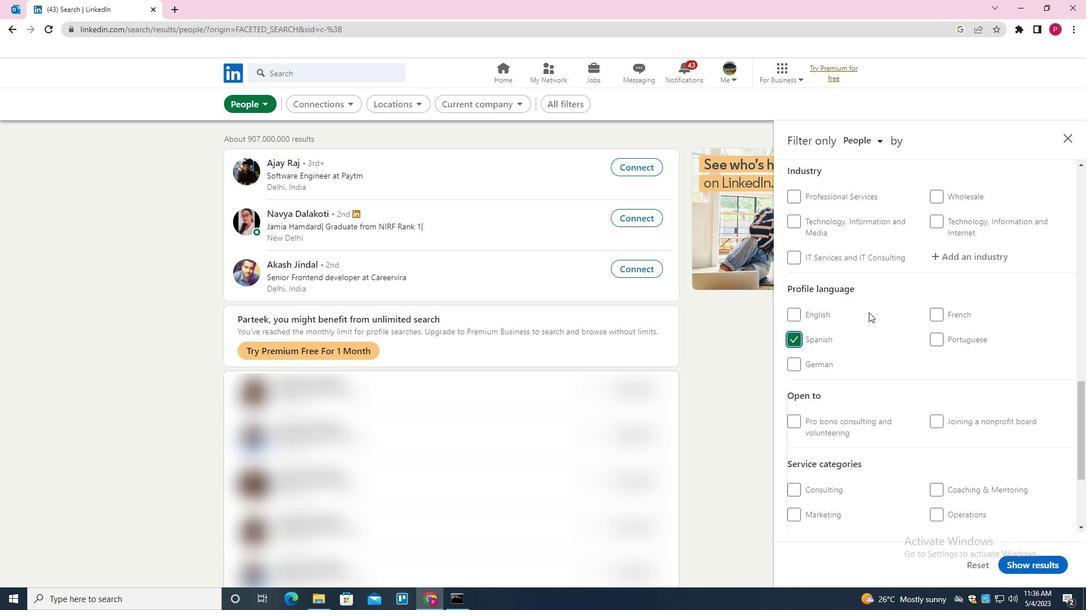
Action: Mouse scrolled (868, 313) with delta (0, 0)
Screenshot: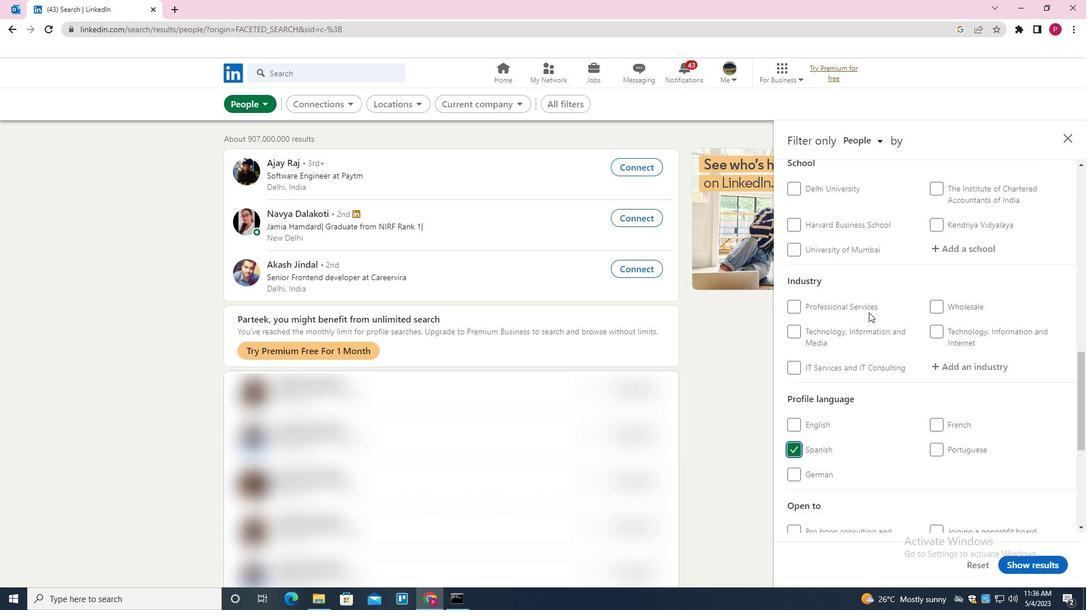 
Action: Mouse scrolled (868, 313) with delta (0, 0)
Screenshot: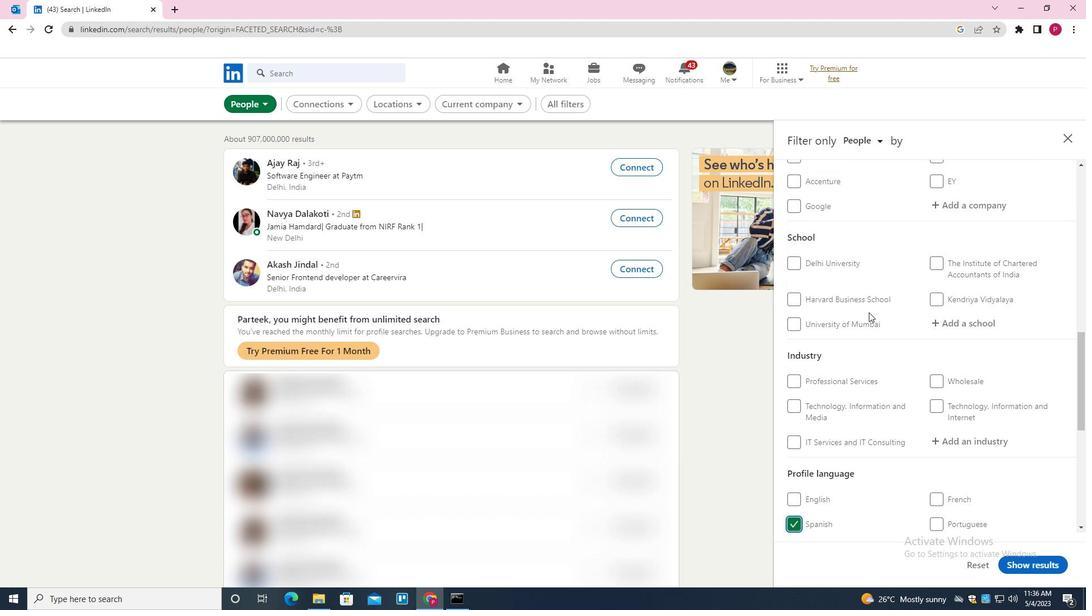 
Action: Mouse moved to (869, 312)
Screenshot: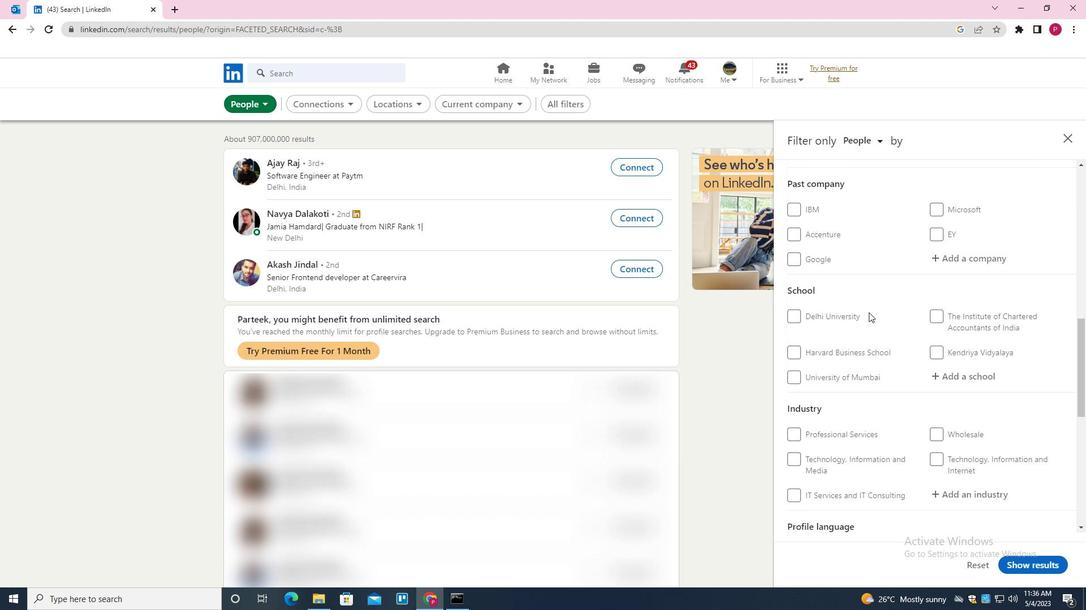 
Action: Mouse scrolled (869, 313) with delta (0, 0)
Screenshot: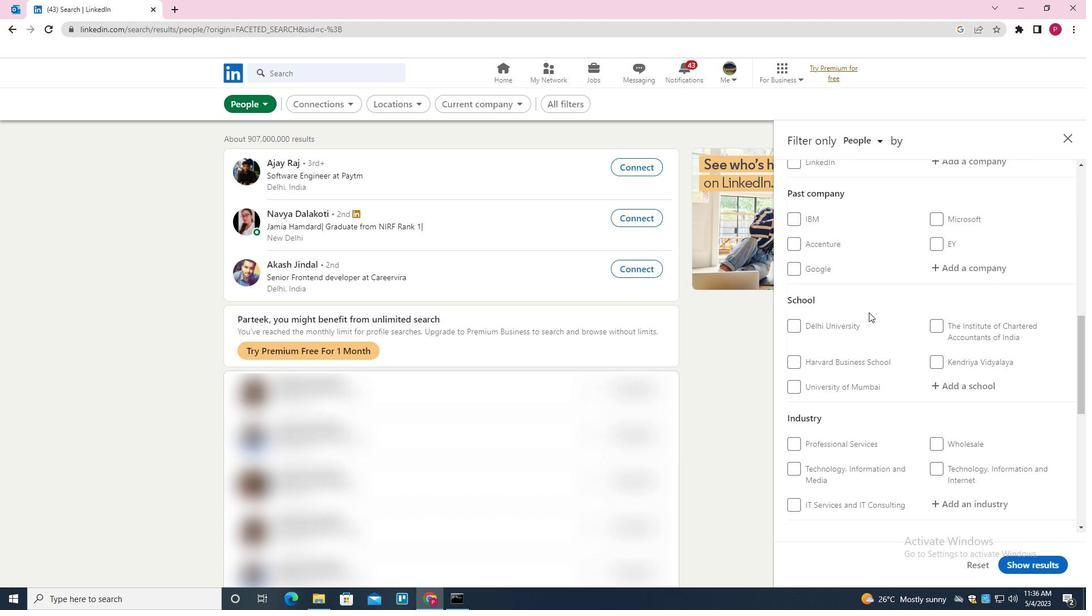 
Action: Mouse moved to (974, 270)
Screenshot: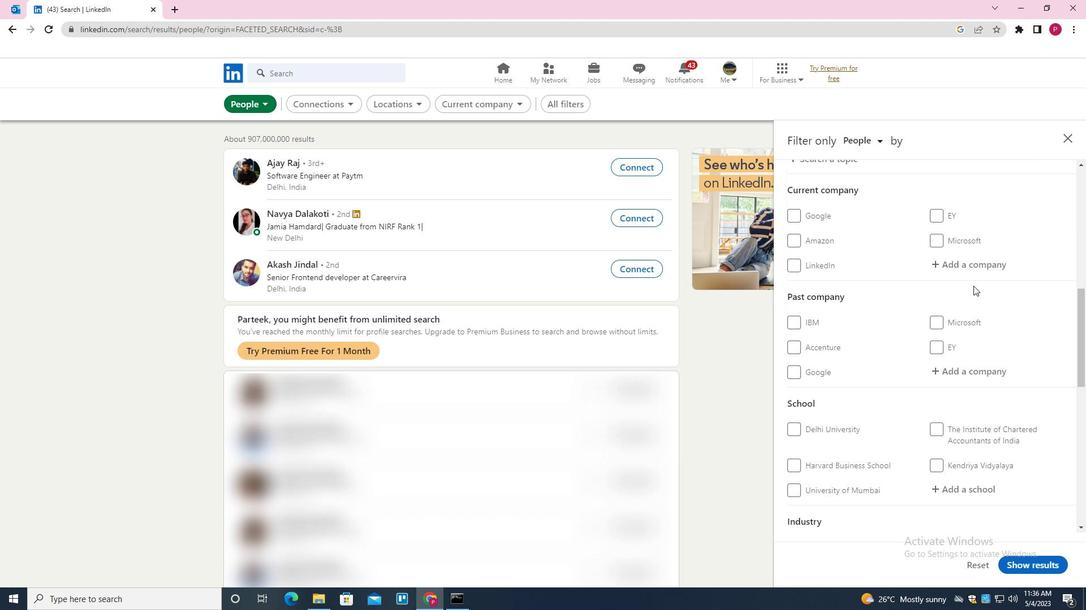 
Action: Mouse pressed left at (974, 270)
Screenshot: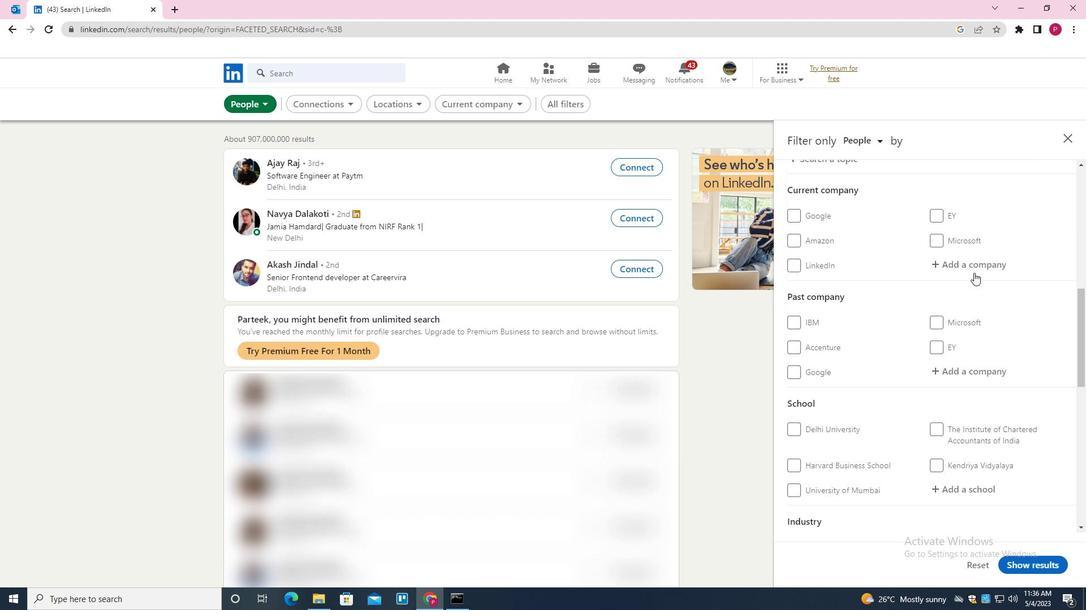 
Action: Mouse moved to (974, 270)
Screenshot: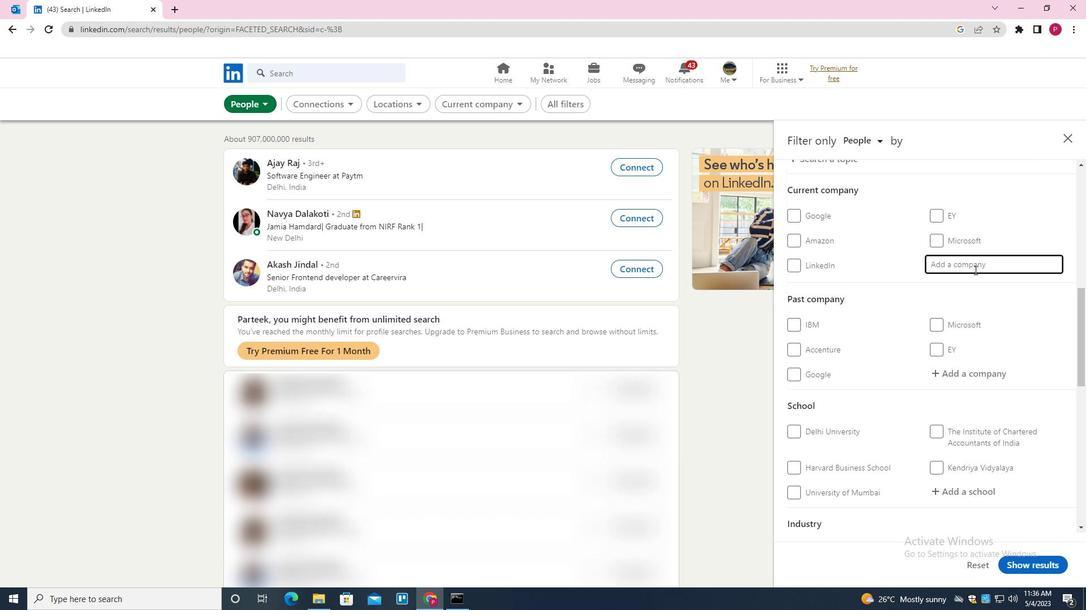 
Action: Key pressed <Key.shift><Key.shift><Key.shift><Key.shift><Key.shift><Key.shift><Key.shift><Key.shift><Key.shift><Key.shift>CORNERSTONE<Key.space><Key.shift>ON<Key.space><Key.backspace><Key.shift>DE<Key.backspace>EMAND<Key.down><Key.enter>
Screenshot: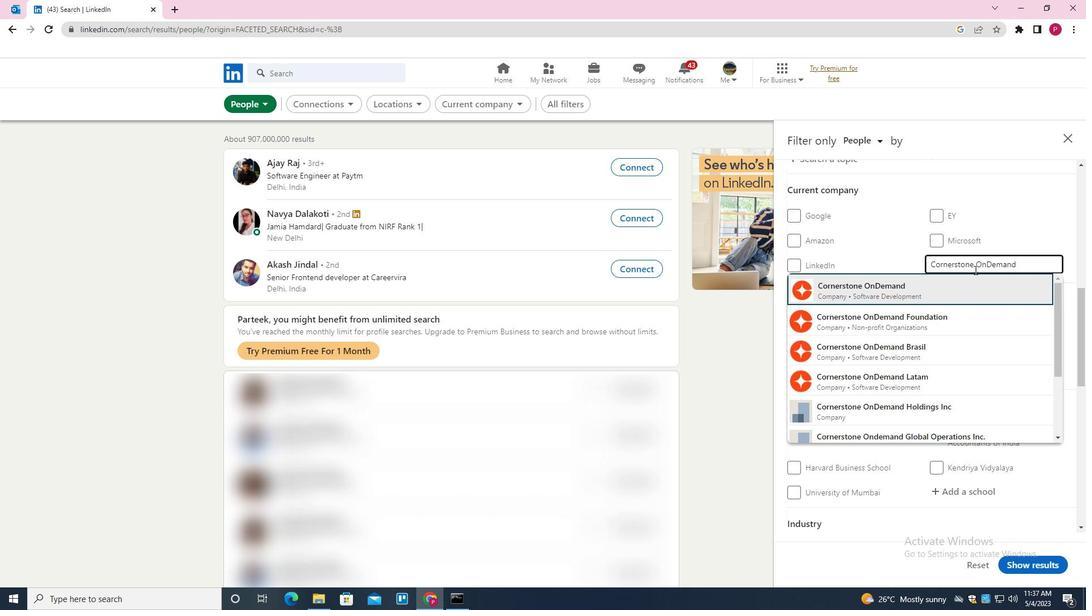 
Action: Mouse moved to (931, 299)
Screenshot: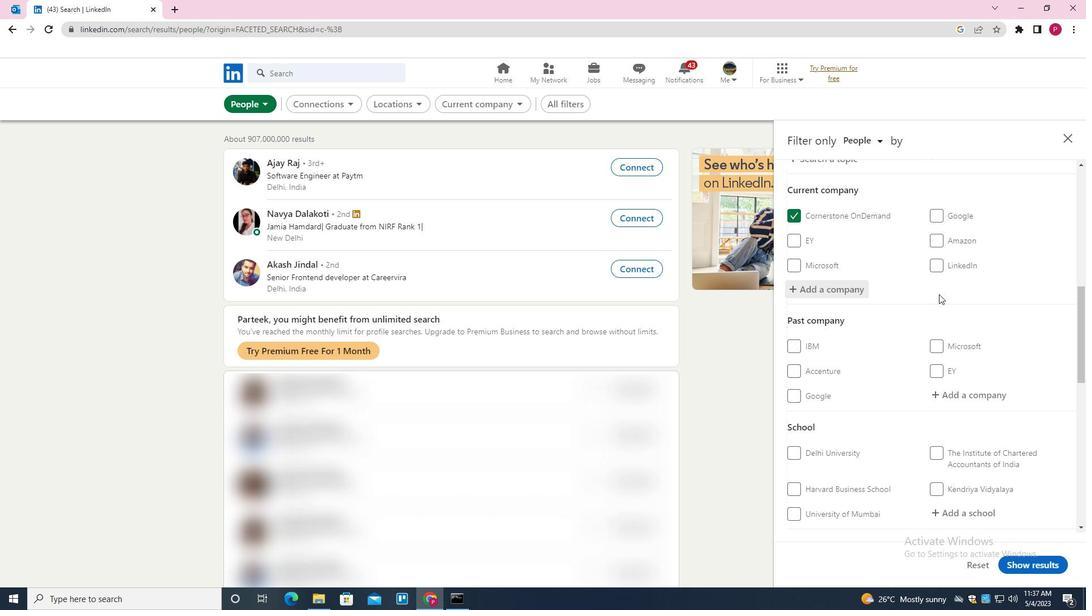 
Action: Mouse scrolled (931, 298) with delta (0, 0)
Screenshot: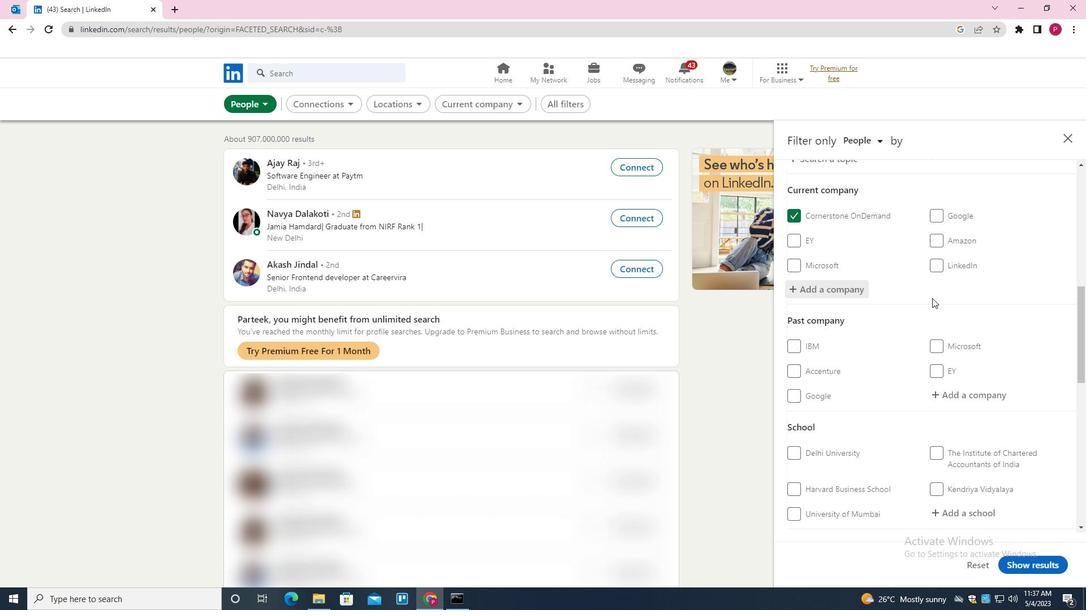 
Action: Mouse scrolled (931, 298) with delta (0, 0)
Screenshot: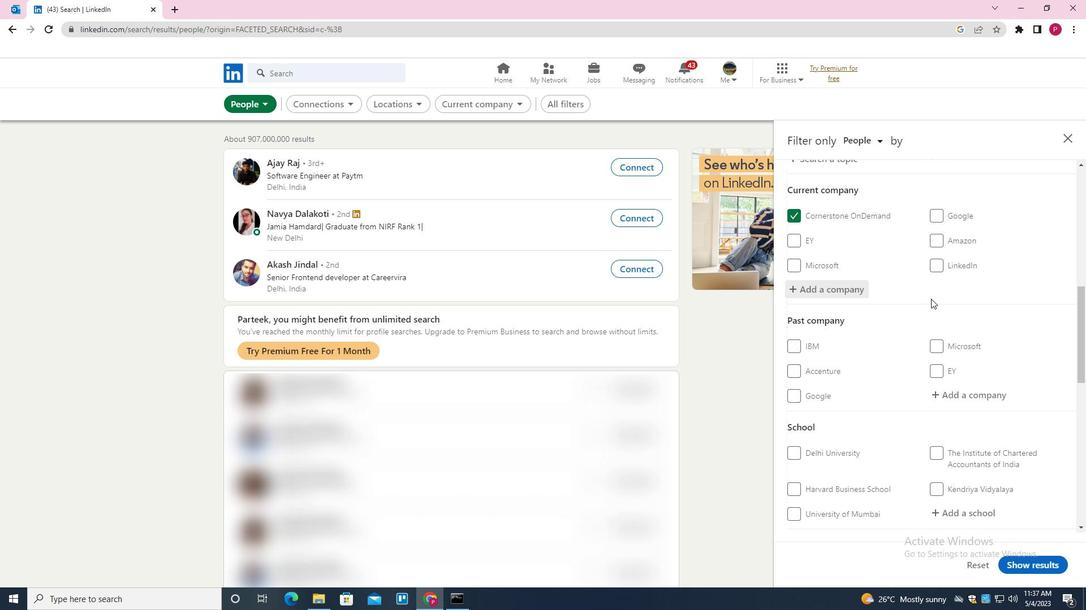 
Action: Mouse moved to (932, 298)
Screenshot: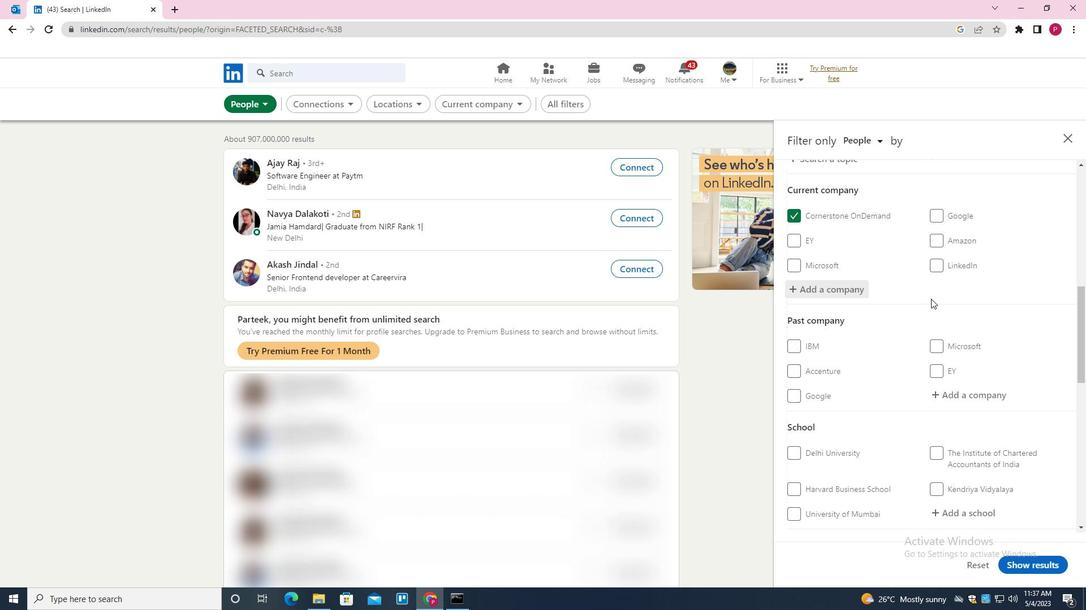 
Action: Mouse scrolled (932, 298) with delta (0, 0)
Screenshot: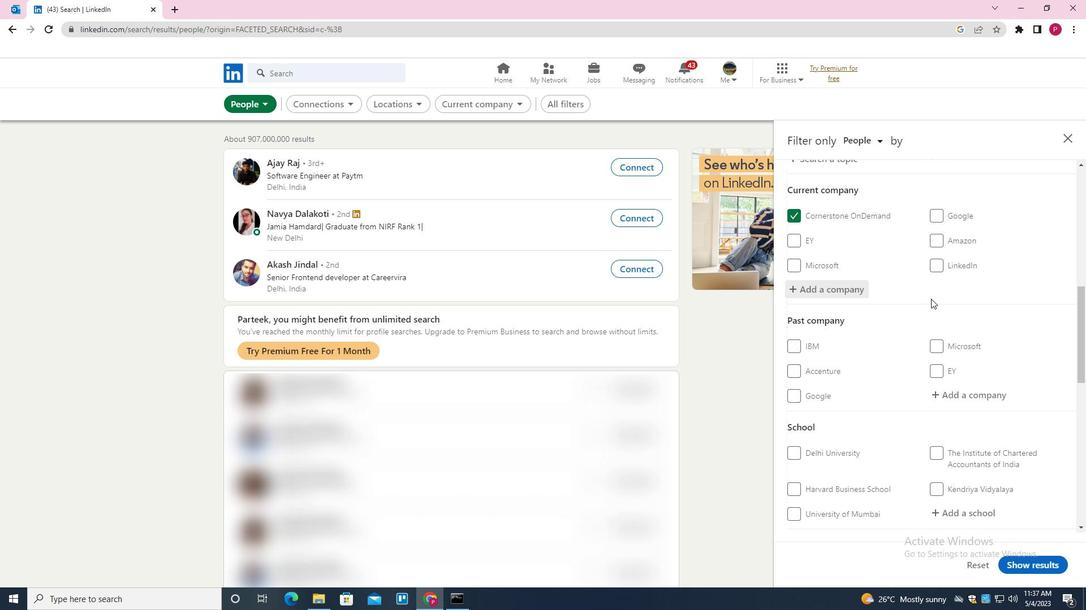 
Action: Mouse moved to (936, 295)
Screenshot: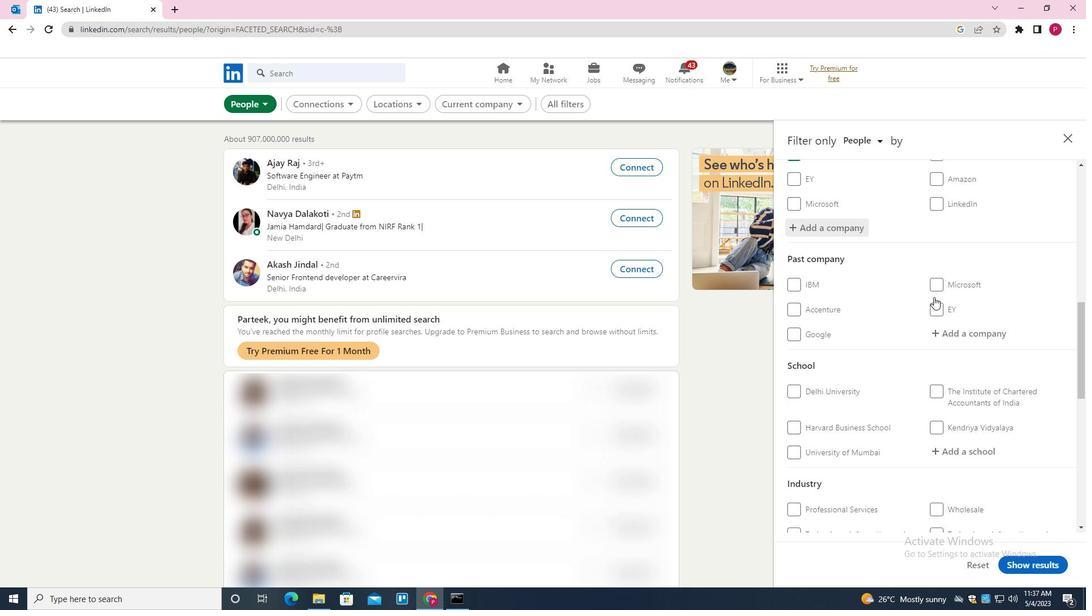 
Action: Mouse scrolled (936, 294) with delta (0, 0)
Screenshot: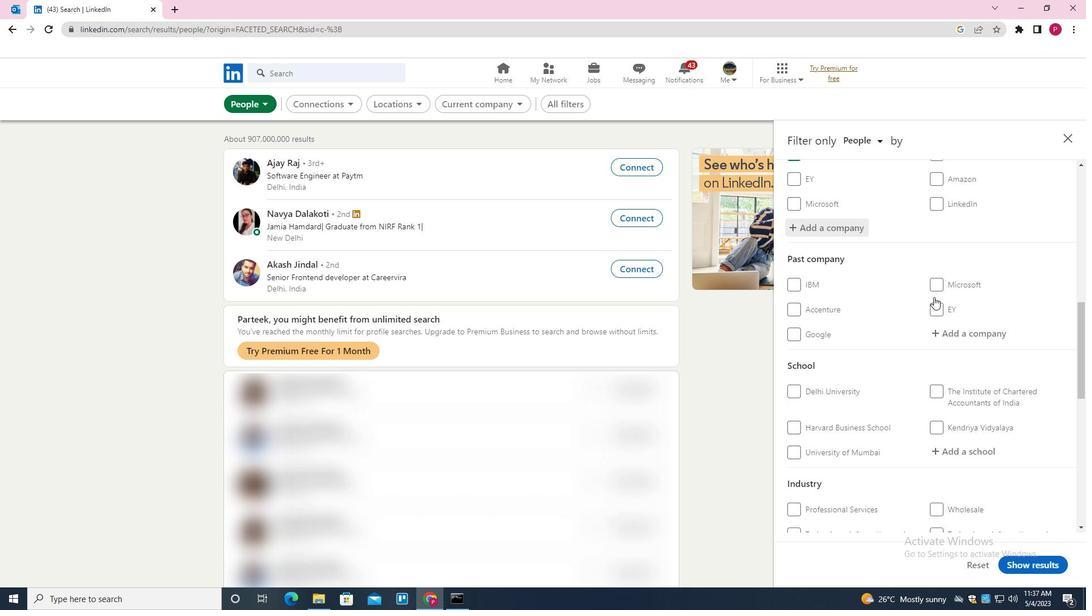 
Action: Mouse moved to (966, 289)
Screenshot: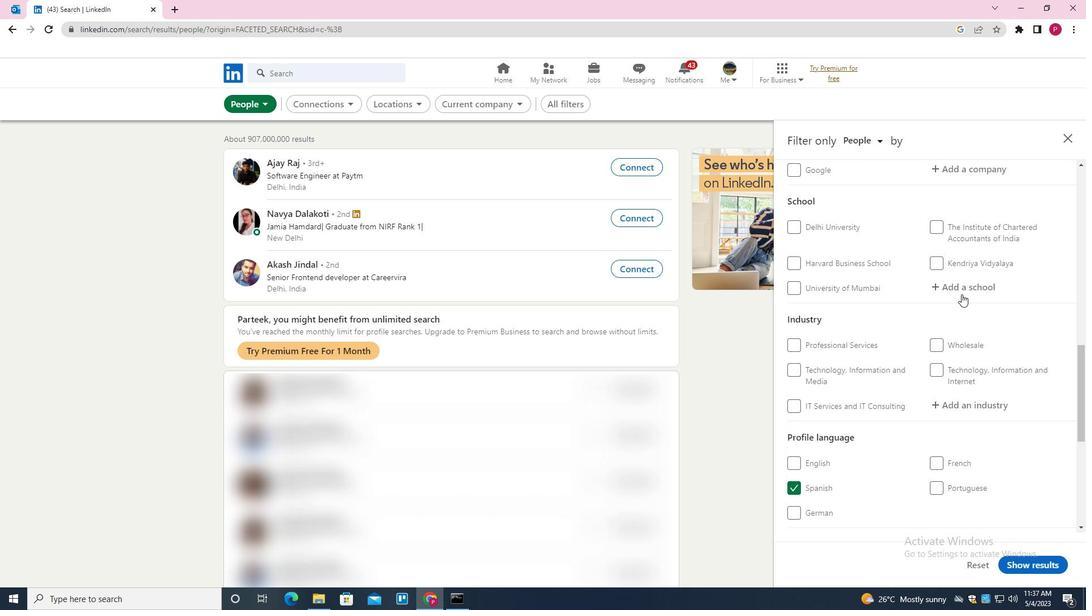 
Action: Mouse pressed left at (966, 289)
Screenshot: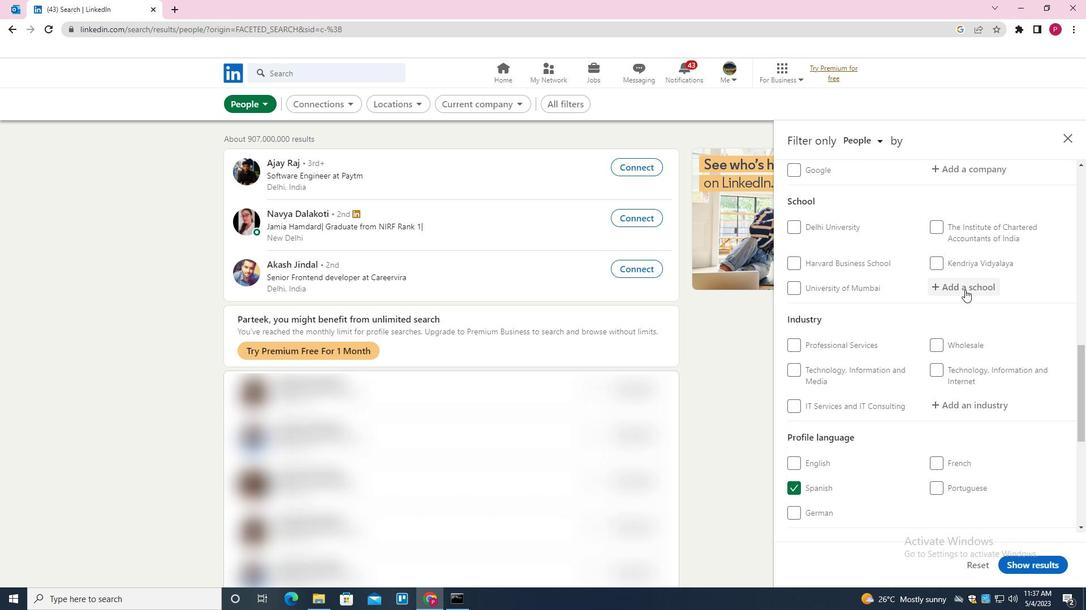 
Action: Key pressed <Key.shift><Key.shift>PUNYASHLOK<Key.space><Key.shift>AHILYADEVY<Key.backspace>I<Key.down><Key.enter>
Screenshot: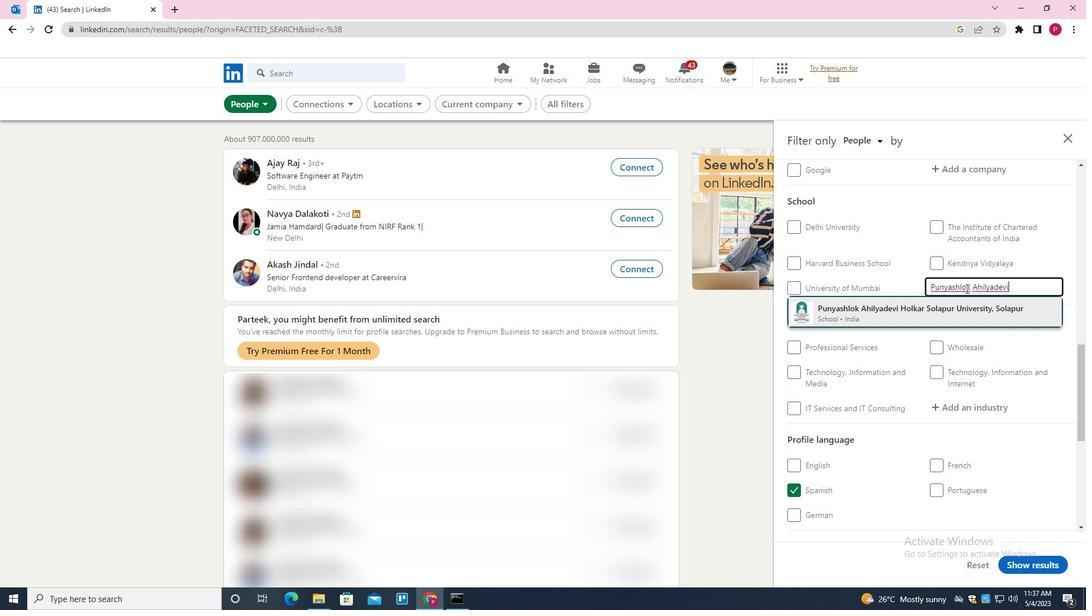 
Action: Mouse moved to (944, 303)
Screenshot: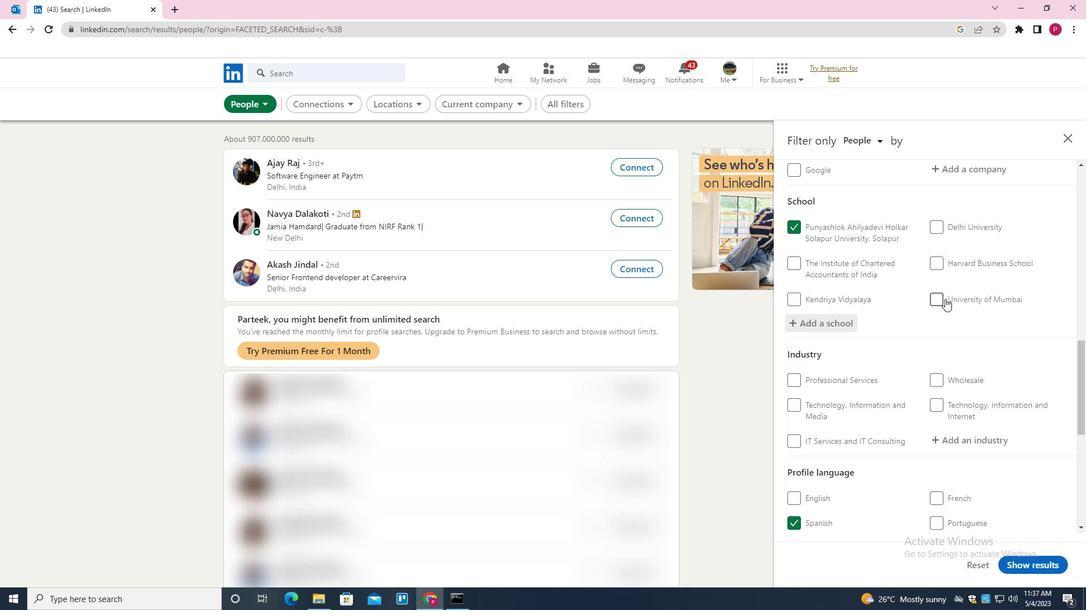 
Action: Mouse scrolled (944, 302) with delta (0, 0)
Screenshot: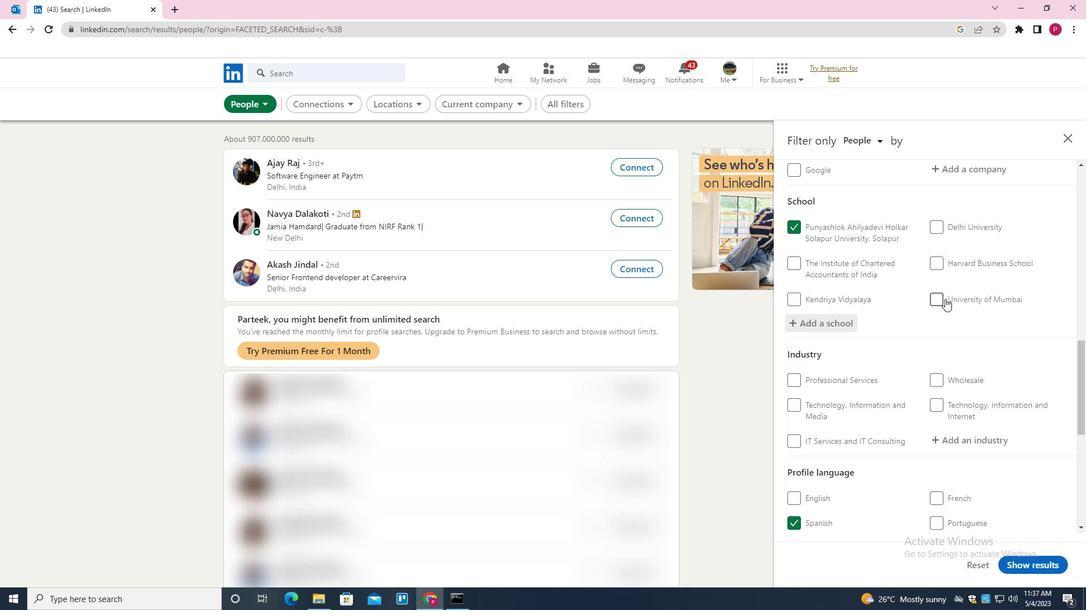 
Action: Mouse moved to (944, 304)
Screenshot: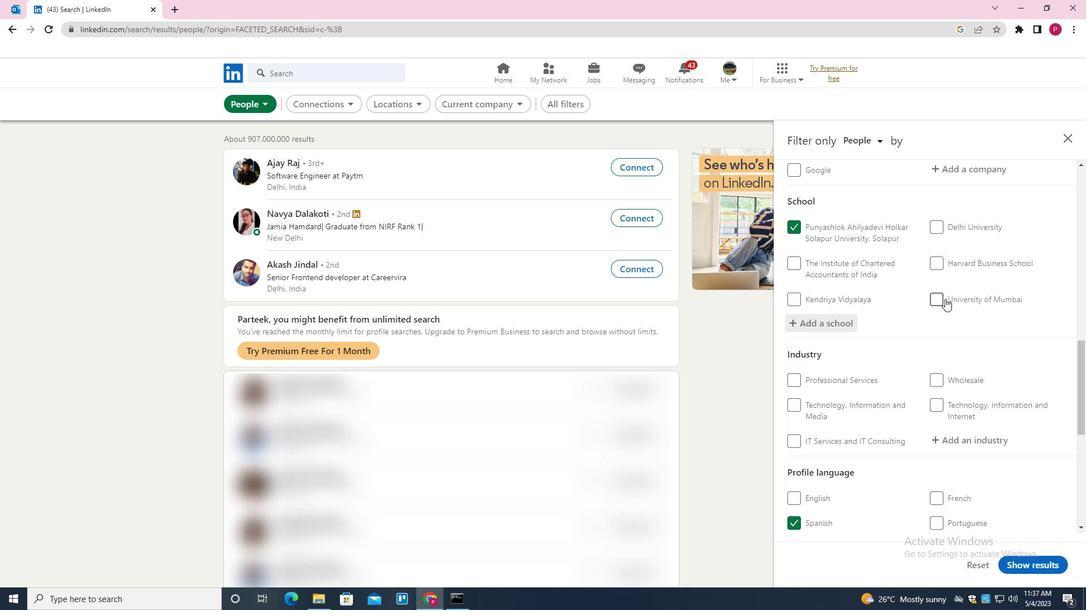 
Action: Mouse scrolled (944, 303) with delta (0, 0)
Screenshot: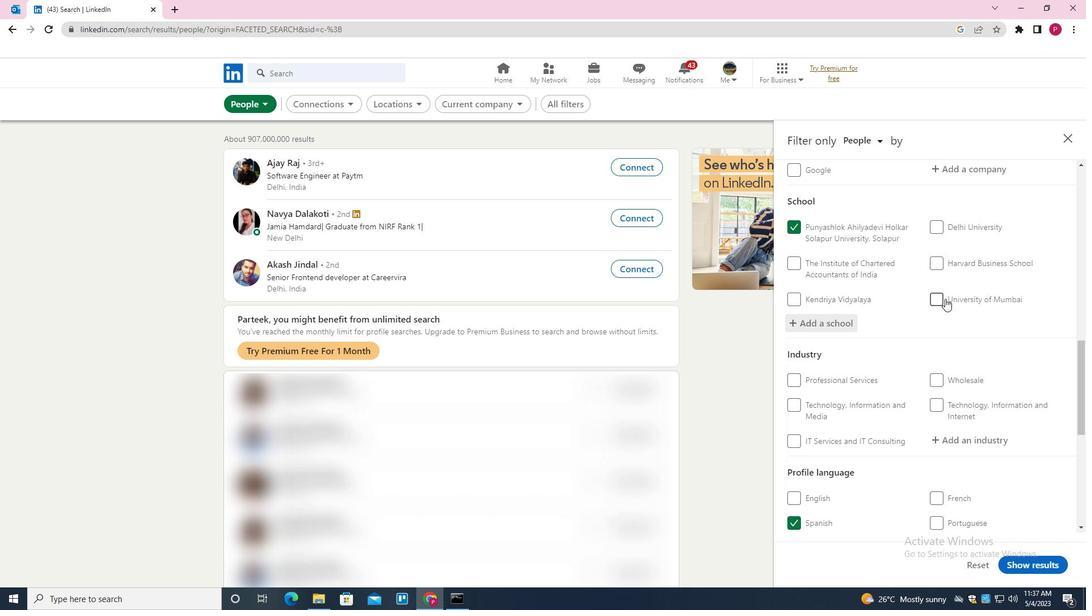 
Action: Mouse moved to (944, 305)
Screenshot: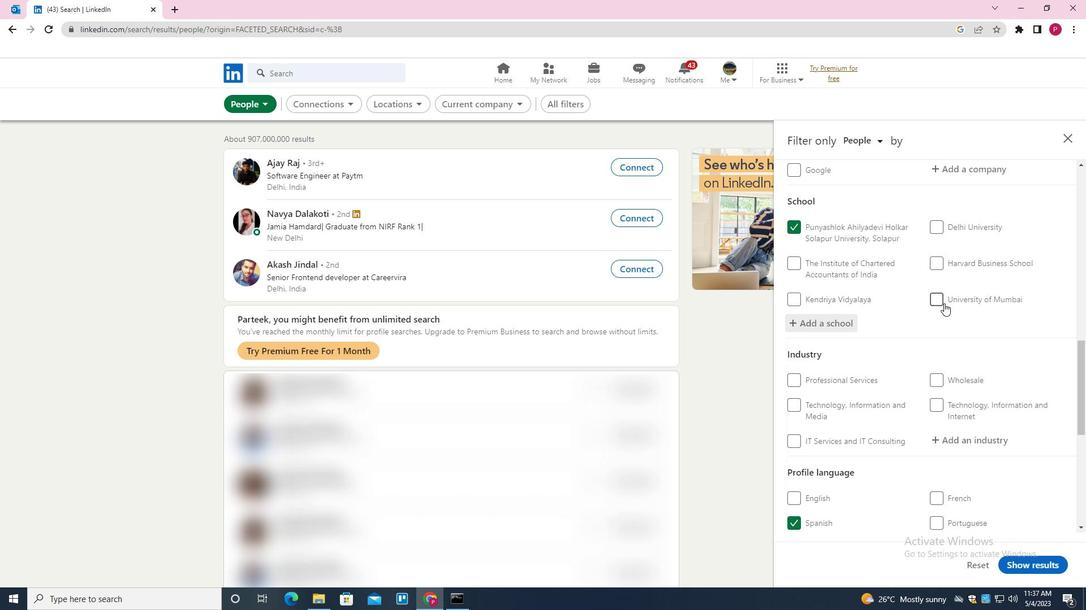 
Action: Mouse scrolled (944, 304) with delta (0, 0)
Screenshot: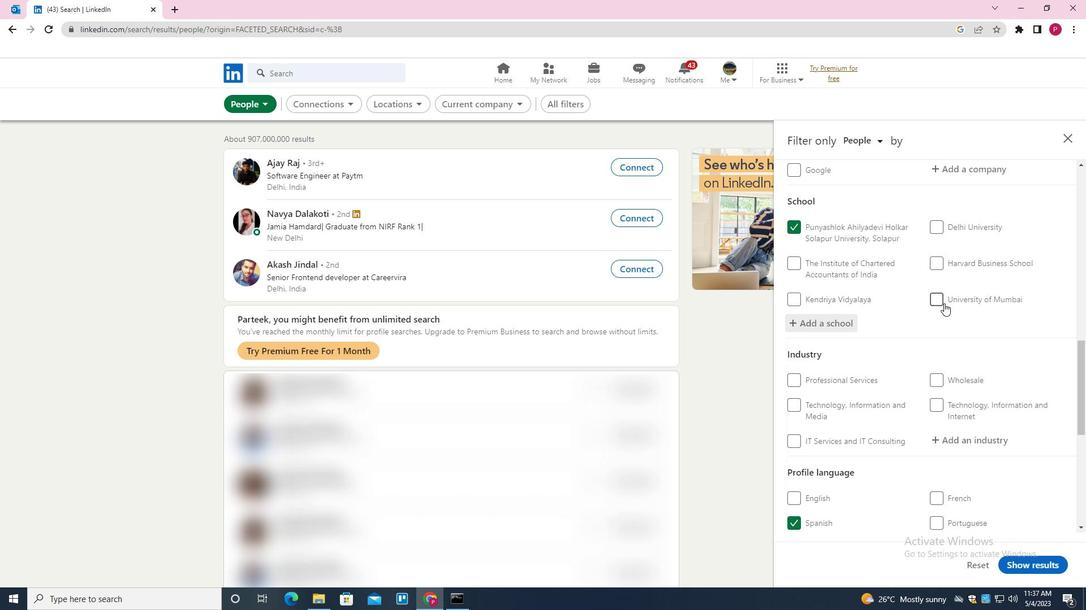 
Action: Mouse moved to (976, 272)
Screenshot: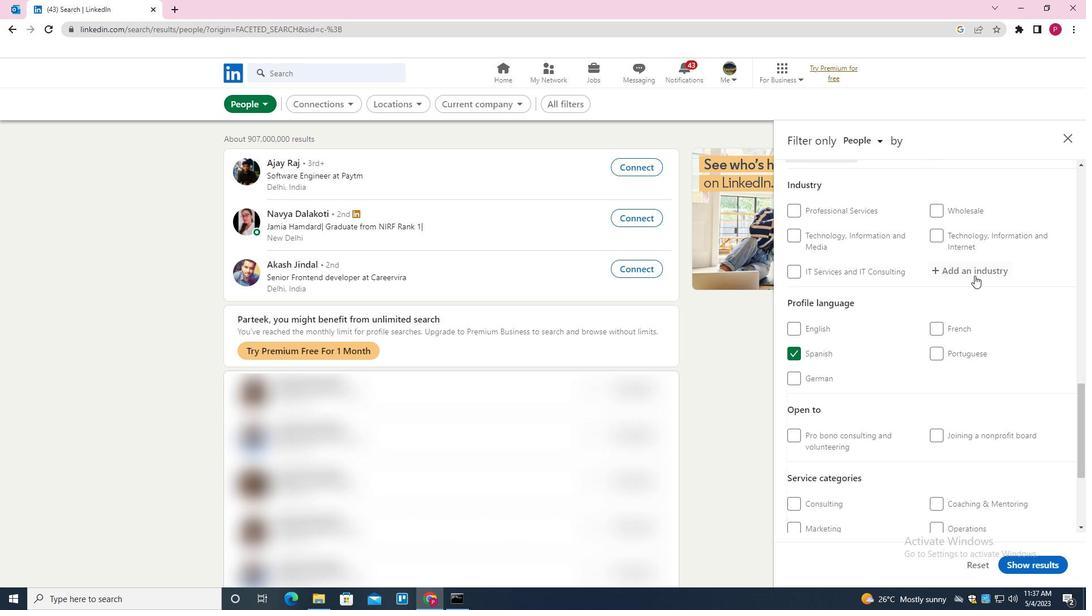 
Action: Mouse pressed left at (976, 272)
Screenshot: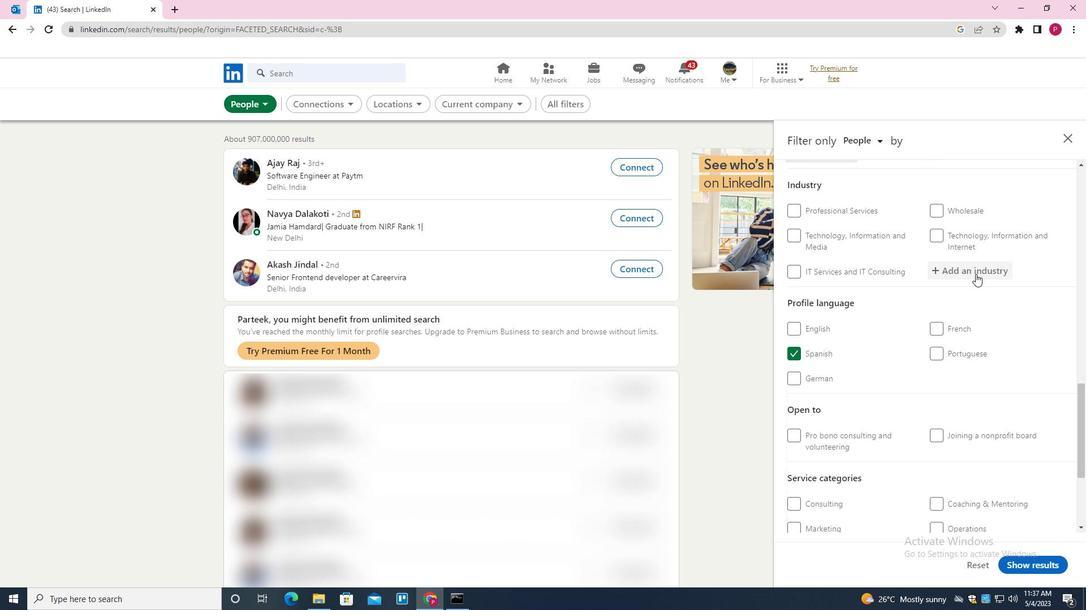 
Action: Key pressed <Key.shift><Key.shift><Key.shift><Key.shift><Key.shift>BAKED<Key.space><Key.shift>GOODS<Key.space><Key.shift>MANUFACTURING<Key.down><Key.enter>
Screenshot: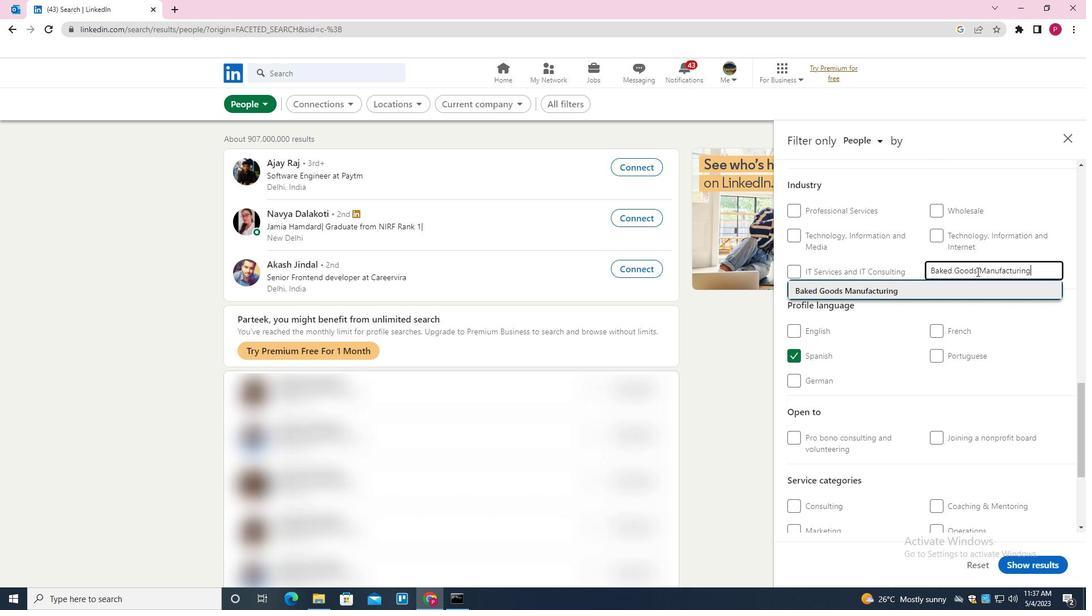 
Action: Mouse moved to (954, 289)
Screenshot: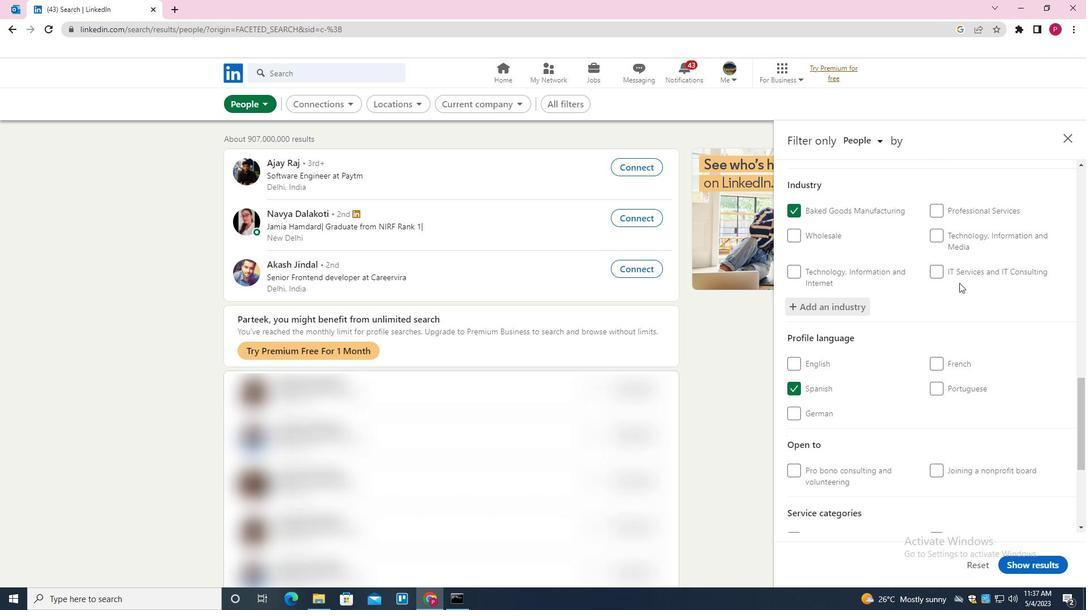
Action: Mouse scrolled (954, 289) with delta (0, 0)
Screenshot: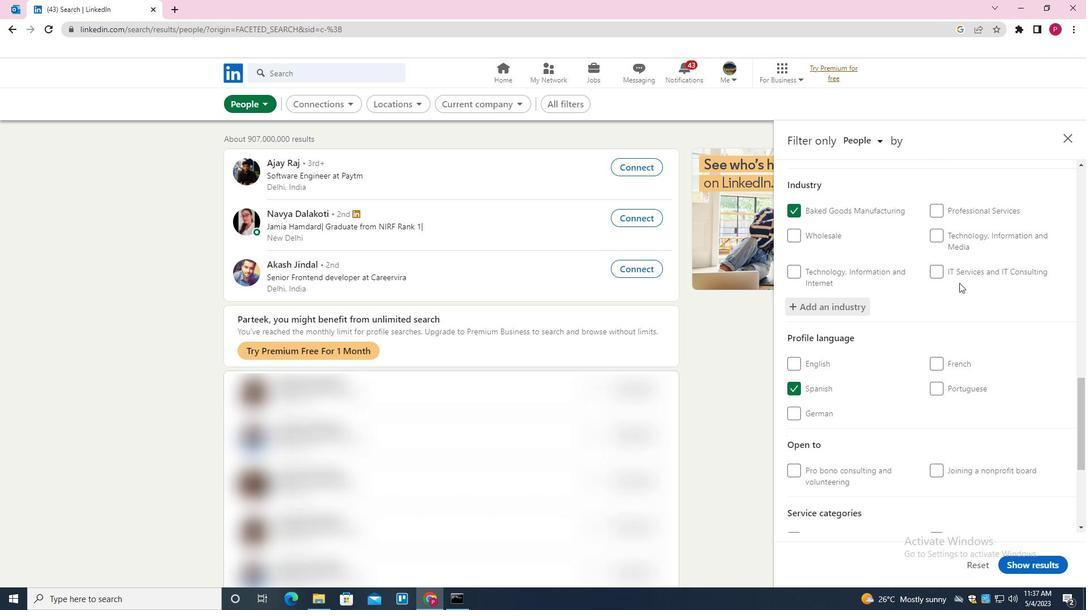 
Action: Mouse scrolled (954, 289) with delta (0, 0)
Screenshot: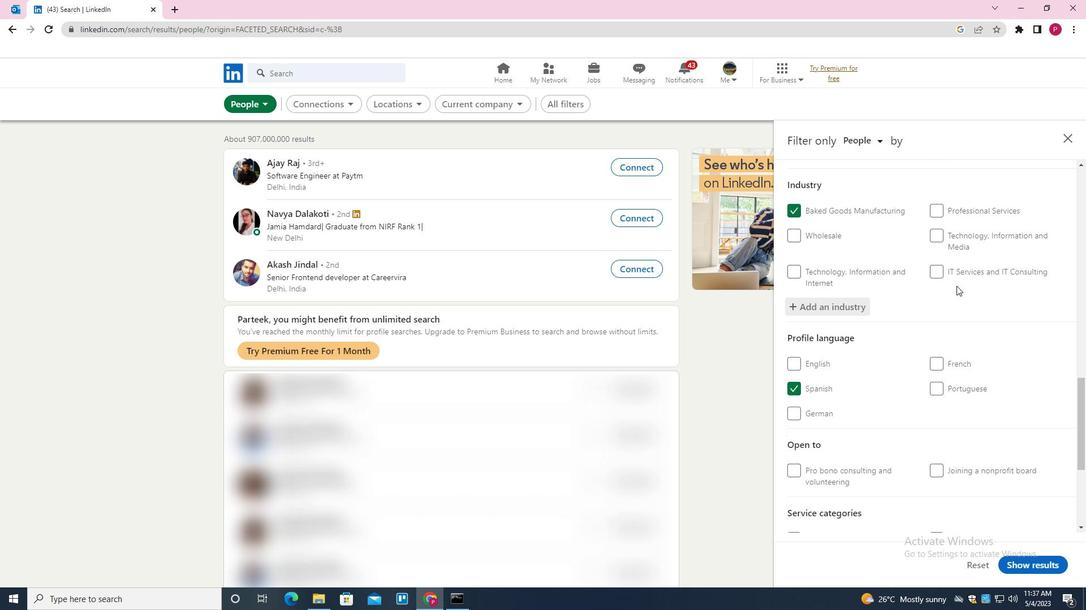 
Action: Mouse scrolled (954, 289) with delta (0, 0)
Screenshot: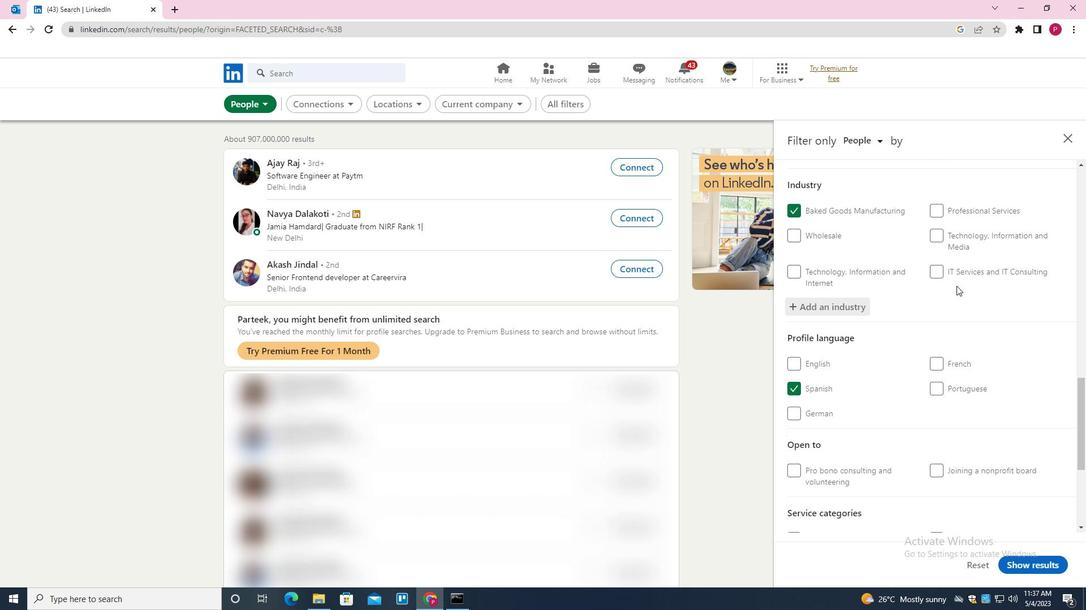 
Action: Mouse scrolled (954, 289) with delta (0, 0)
Screenshot: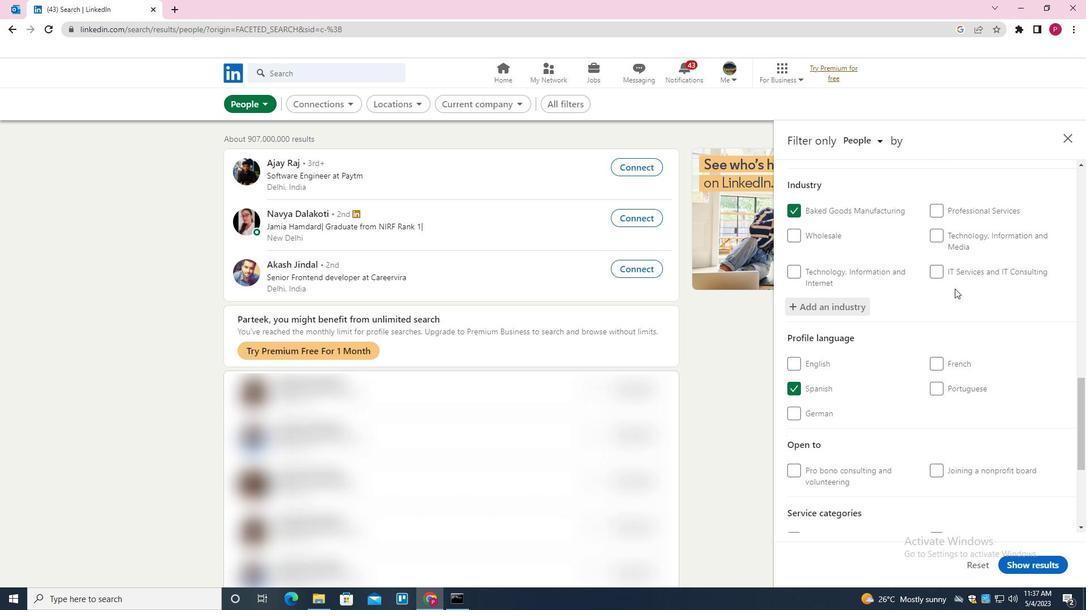 
Action: Mouse moved to (969, 376)
Screenshot: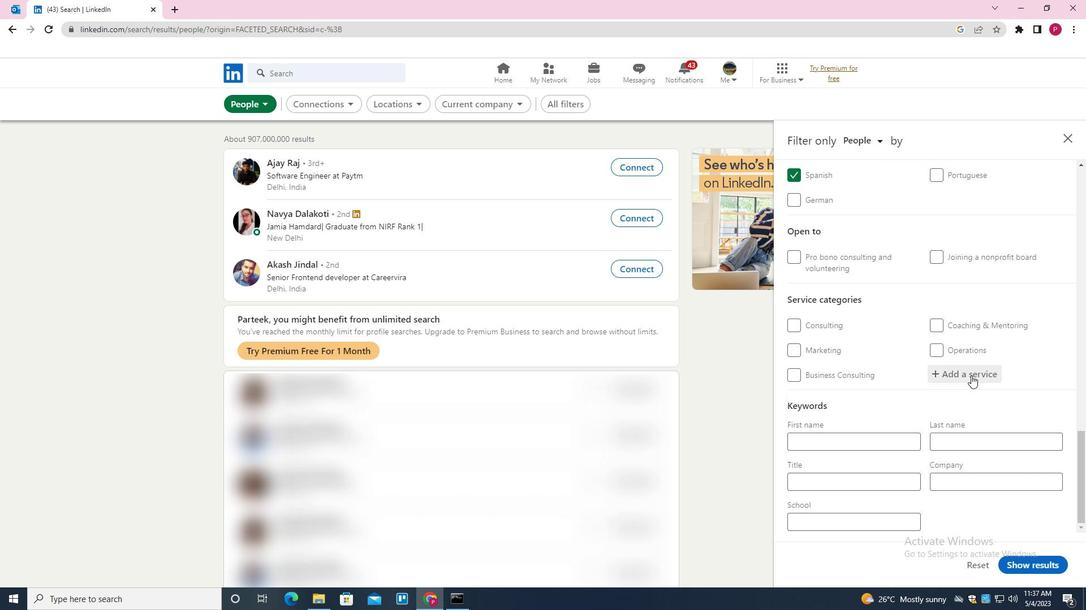 
Action: Mouse pressed left at (969, 376)
Screenshot: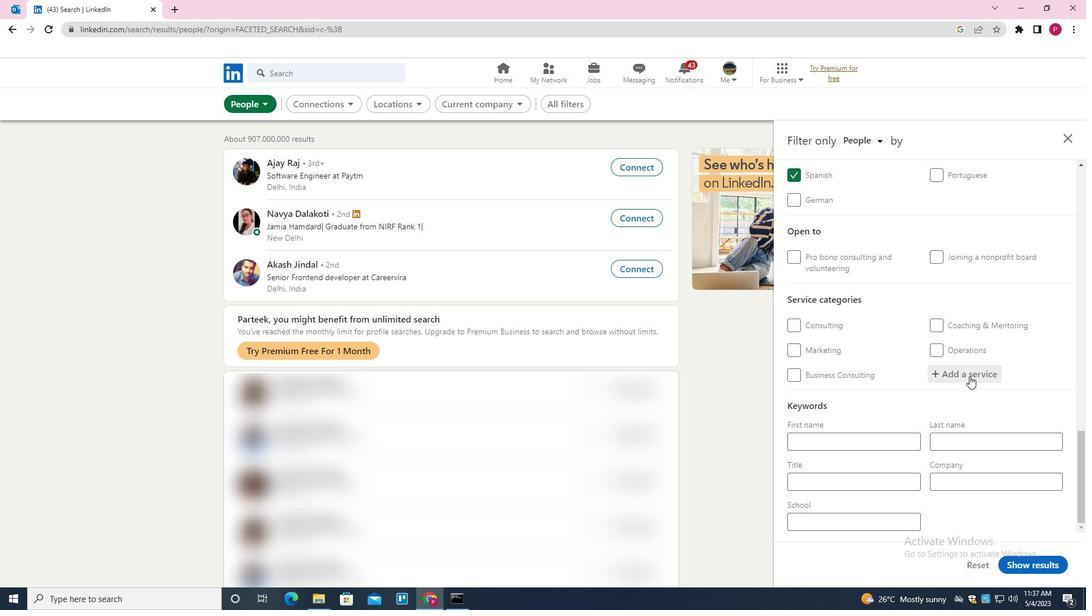
Action: Mouse moved to (970, 375)
Screenshot: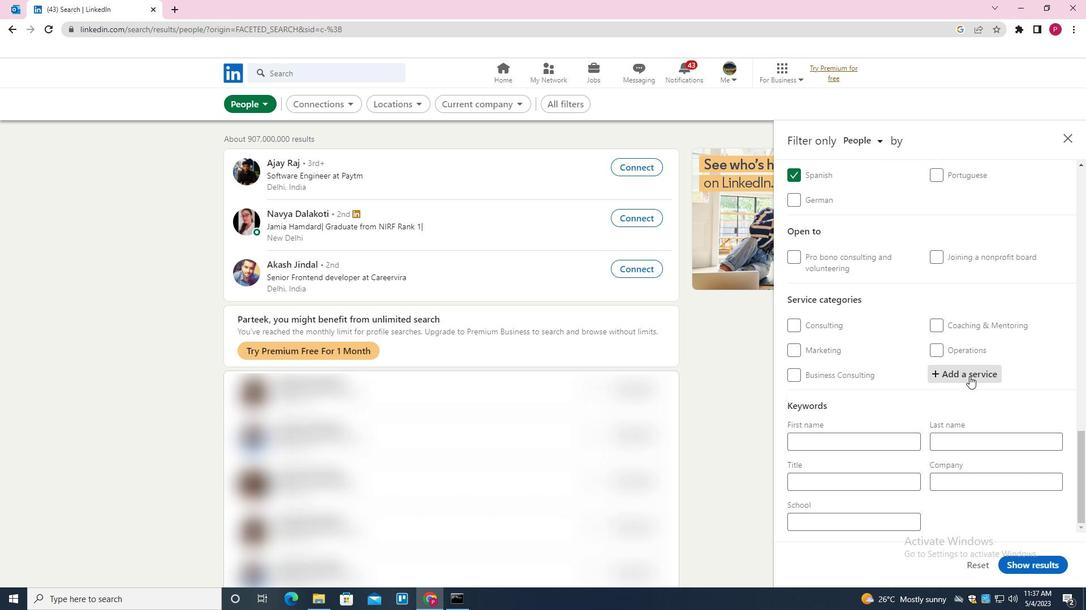 
Action: Key pressed <Key.shift><Key.shift><Key.shift><Key.shift><Key.shift><Key.shift><Key.shift><Key.shift><Key.shift><Key.shift><Key.shift>GHOSTWRITI<Key.down><Key.enter>
Screenshot: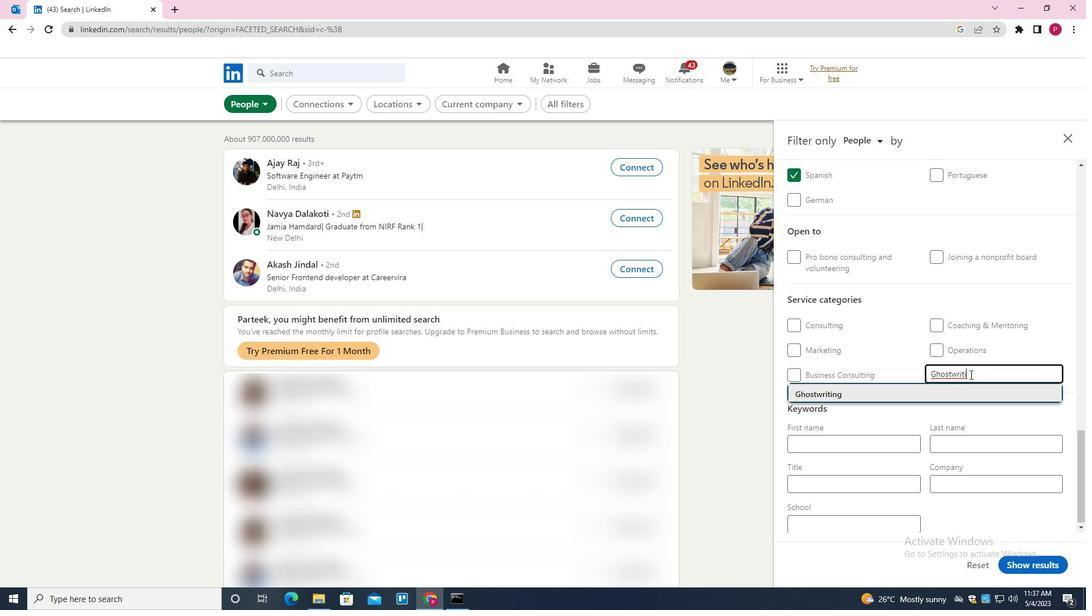 
Action: Mouse moved to (950, 389)
Screenshot: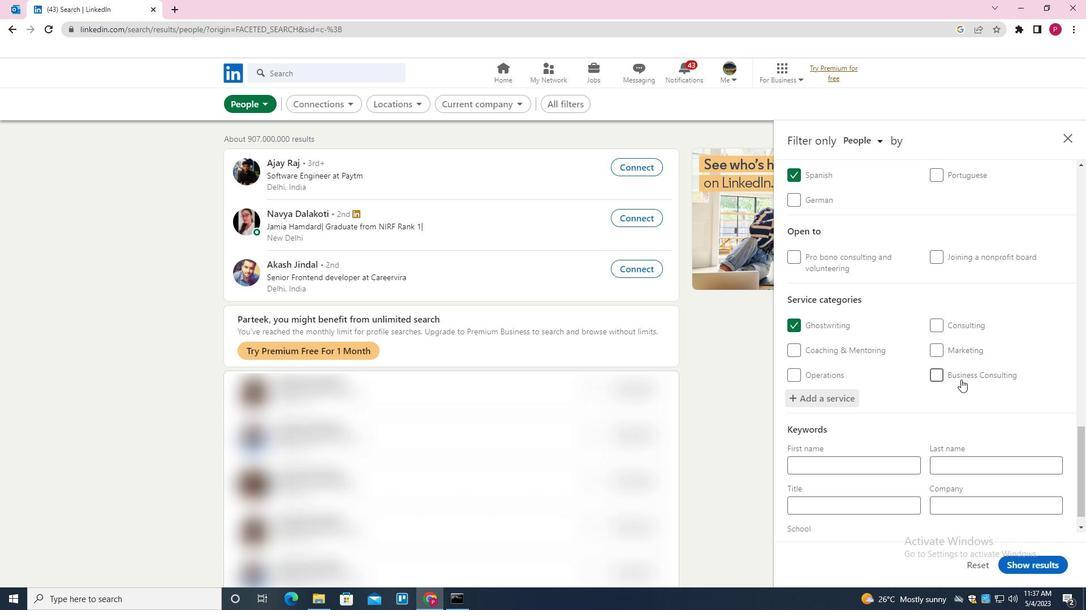 
Action: Mouse scrolled (950, 388) with delta (0, 0)
Screenshot: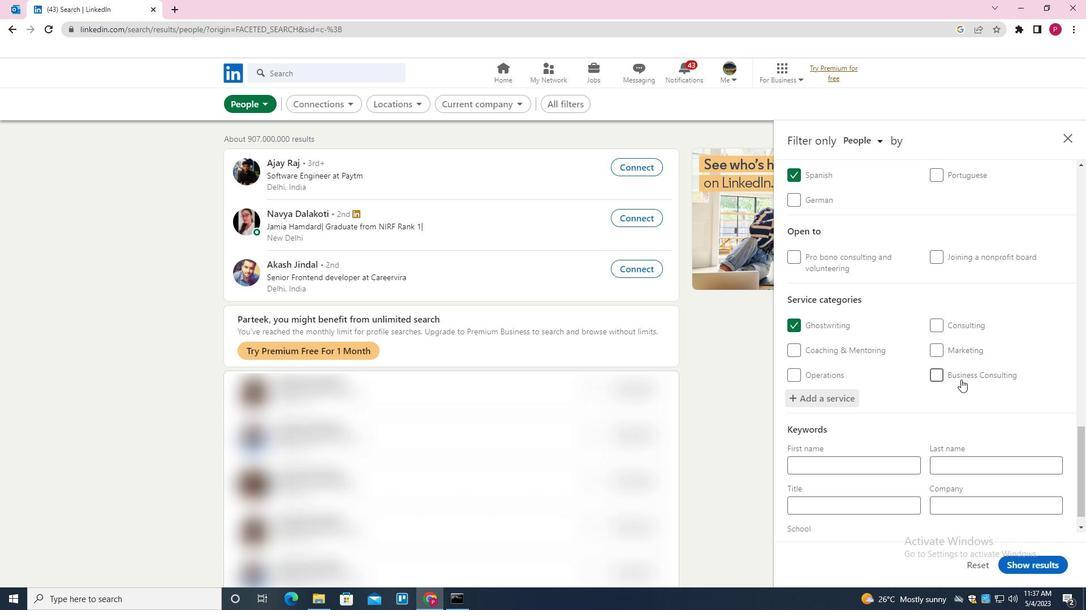 
Action: Mouse moved to (950, 391)
Screenshot: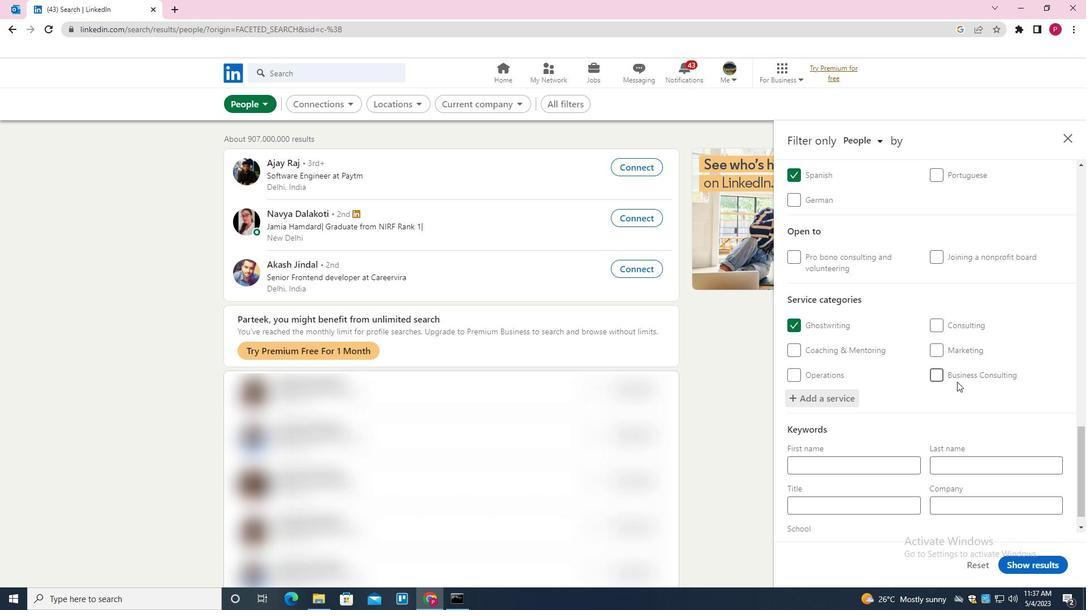 
Action: Mouse scrolled (950, 391) with delta (0, 0)
Screenshot: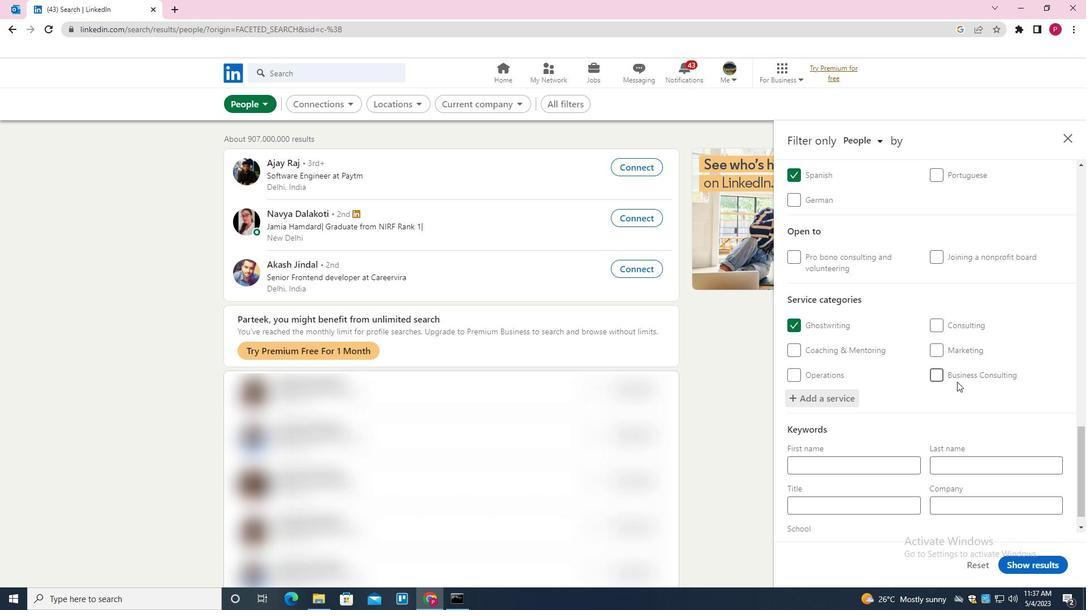 
Action: Mouse moved to (907, 484)
Screenshot: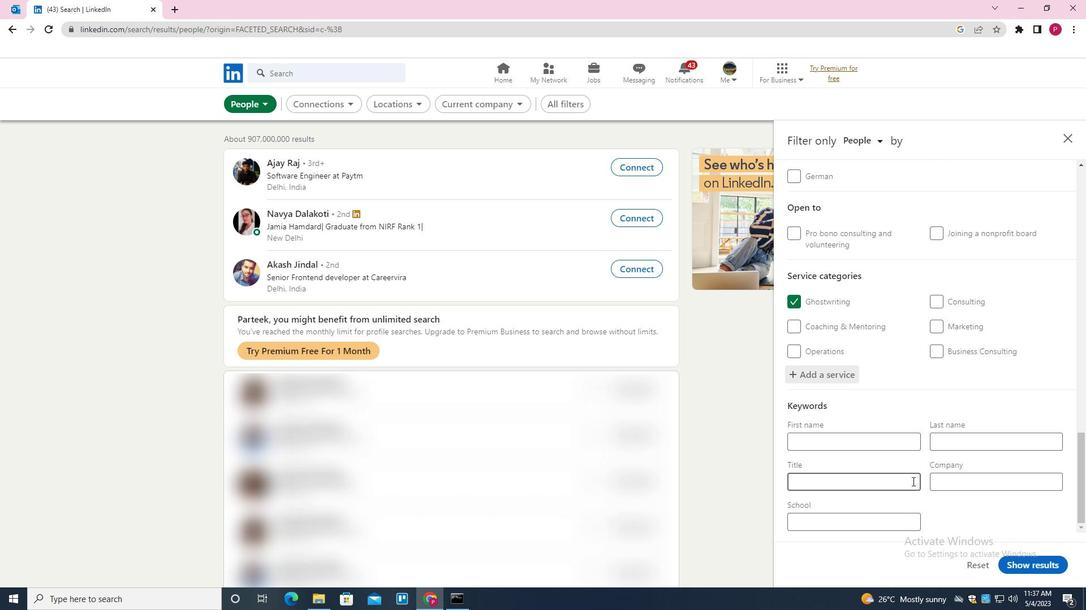 
Action: Mouse pressed left at (907, 484)
Screenshot: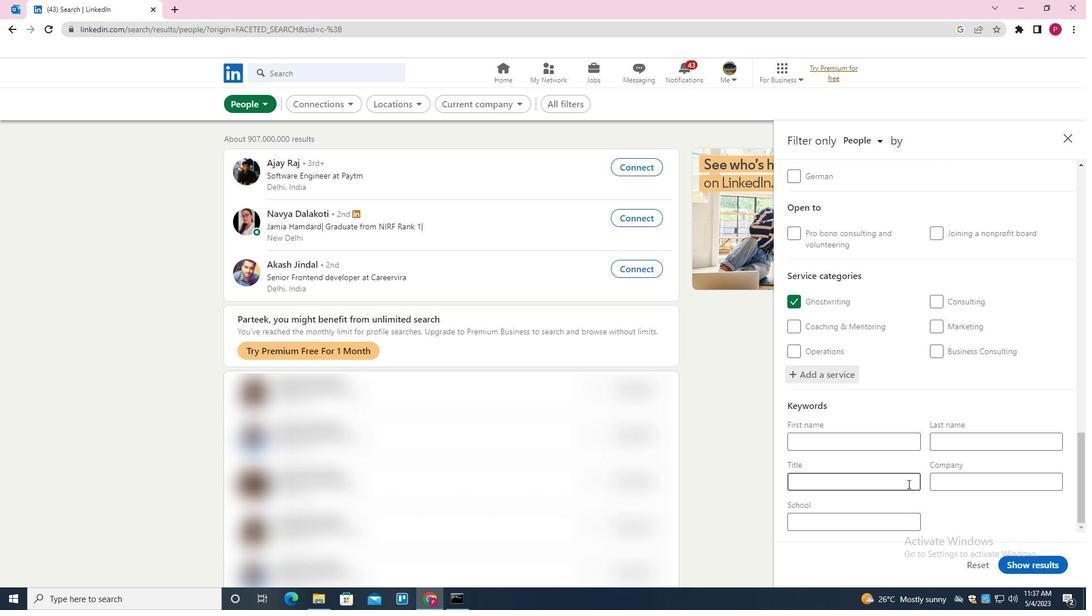 
Action: Key pressed <Key.shift>OFFICE<Key.space><Key.shift><Key.shift><Key.shift><Key.shift><Key.shift><Key.shift><Key.shift><Key.shift><Key.shift><Key.shift><Key.shift>VOLUNTEER
Screenshot: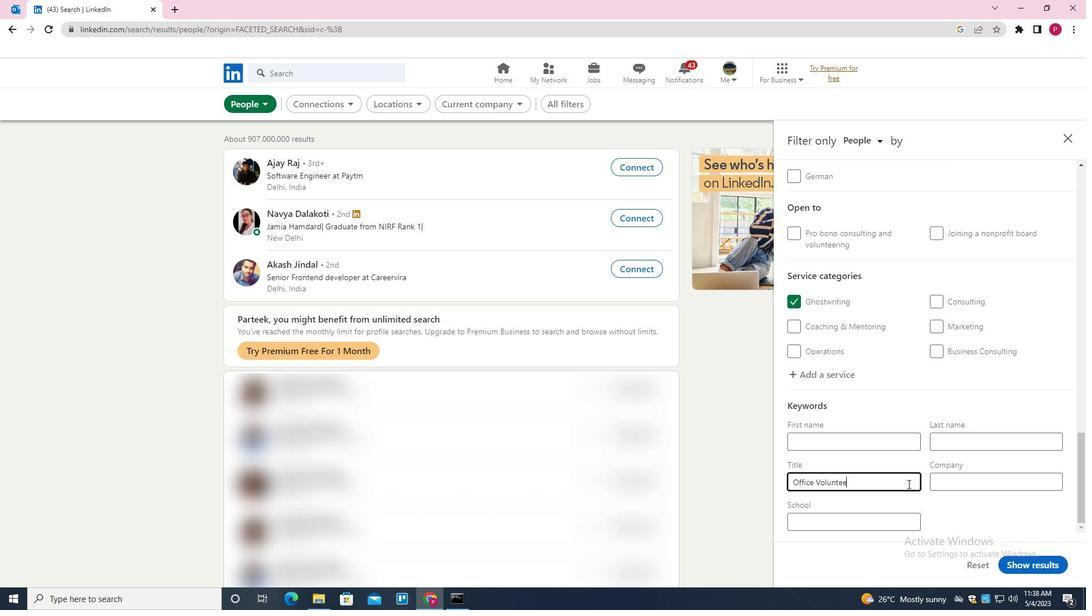 
Action: Mouse moved to (1008, 563)
Screenshot: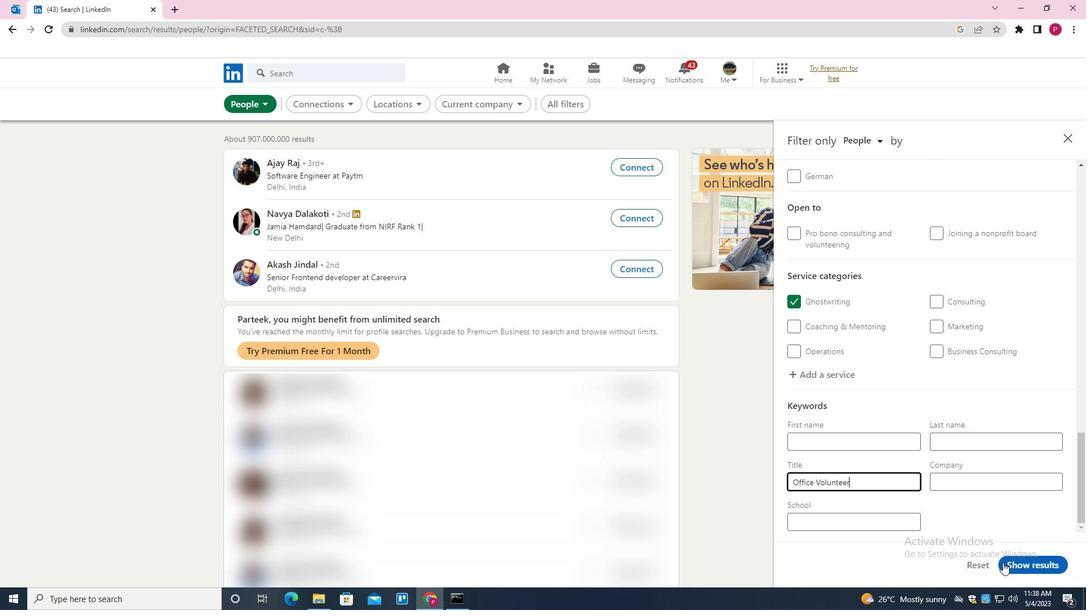 
Action: Mouse pressed left at (1008, 563)
Screenshot: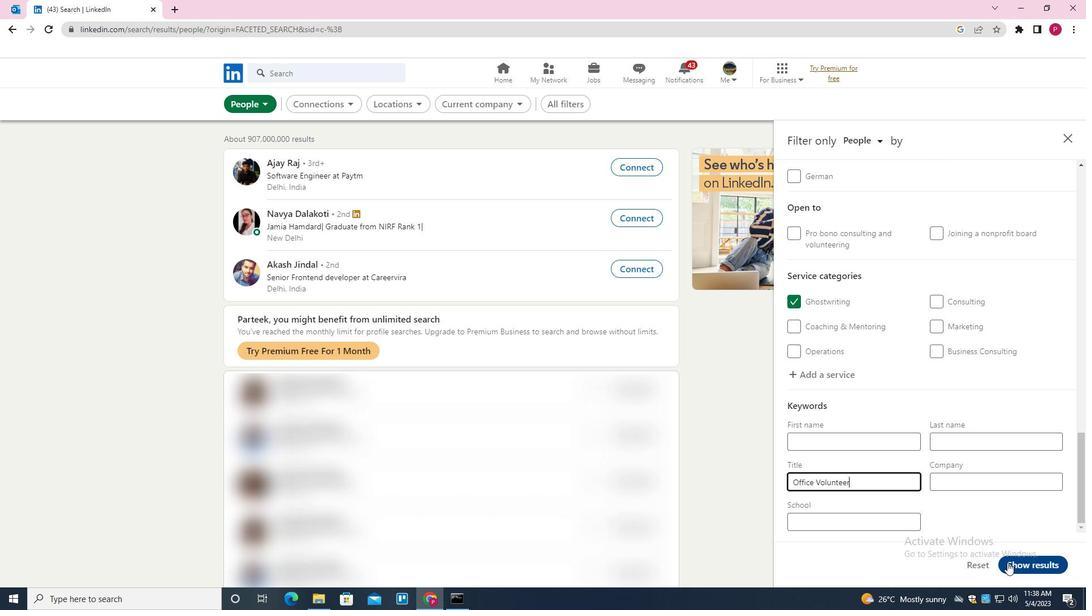 
Action: Mouse moved to (803, 367)
Screenshot: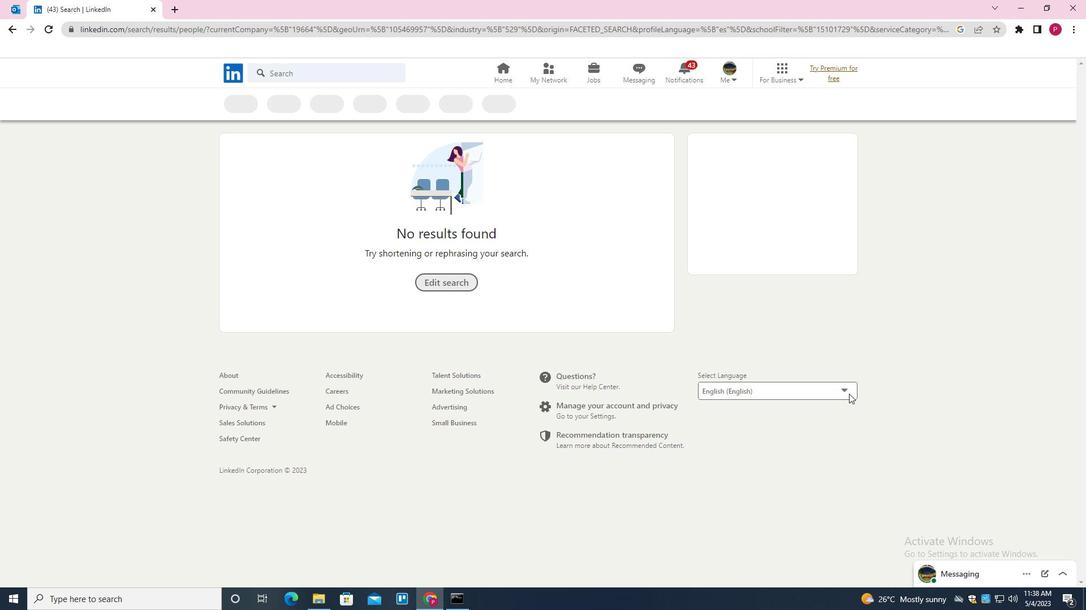 
